 Task: Send an email with the signature Jon Parker with the subject Request for a survey response and the message I would appreciate it if you could provide me with the sales report for the last quarter. from softage.8@softage.net to softage.6@softage.net and move the email from Sent Items to the folder Graphic design
Action: Mouse moved to (53, 113)
Screenshot: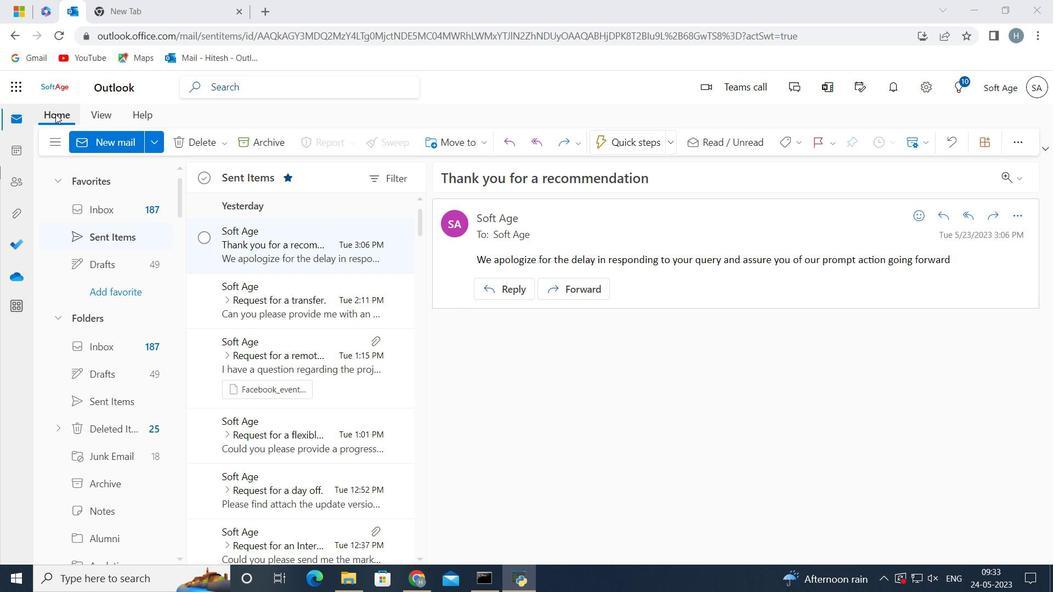 
Action: Mouse pressed left at (53, 113)
Screenshot: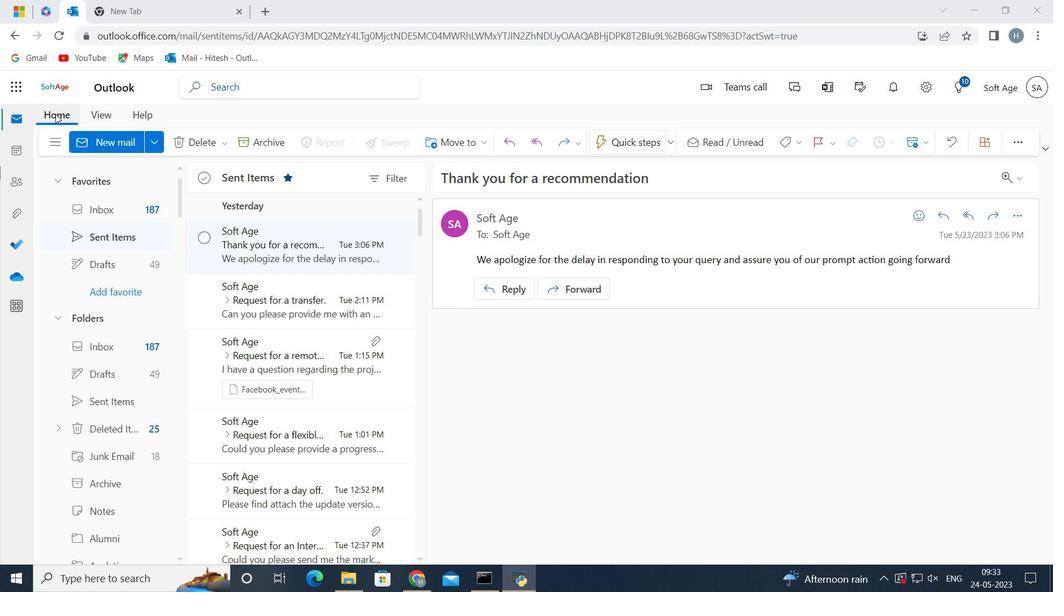 
Action: Mouse moved to (94, 137)
Screenshot: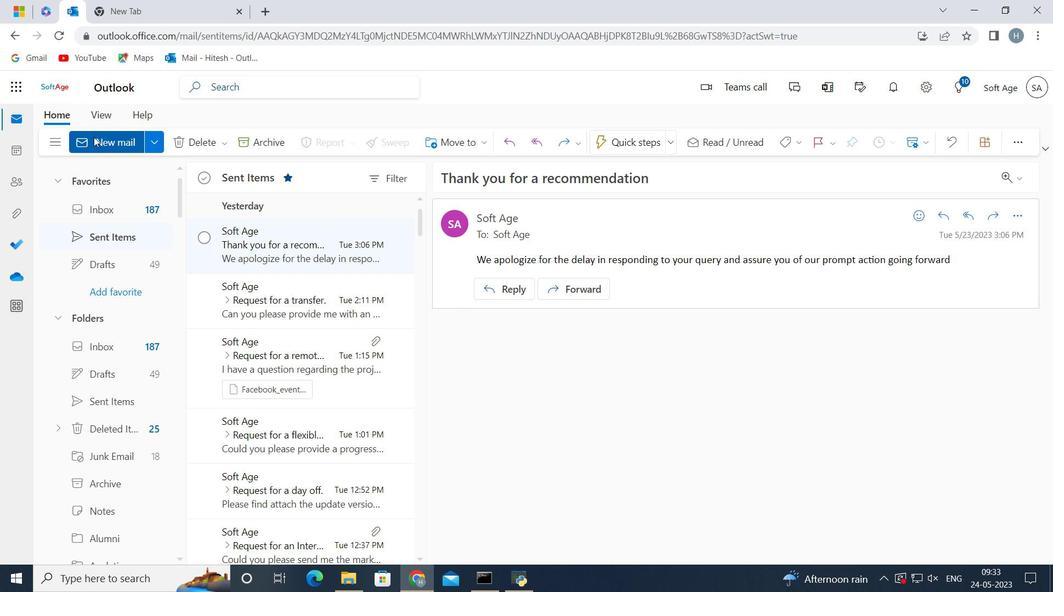 
Action: Mouse pressed left at (94, 137)
Screenshot: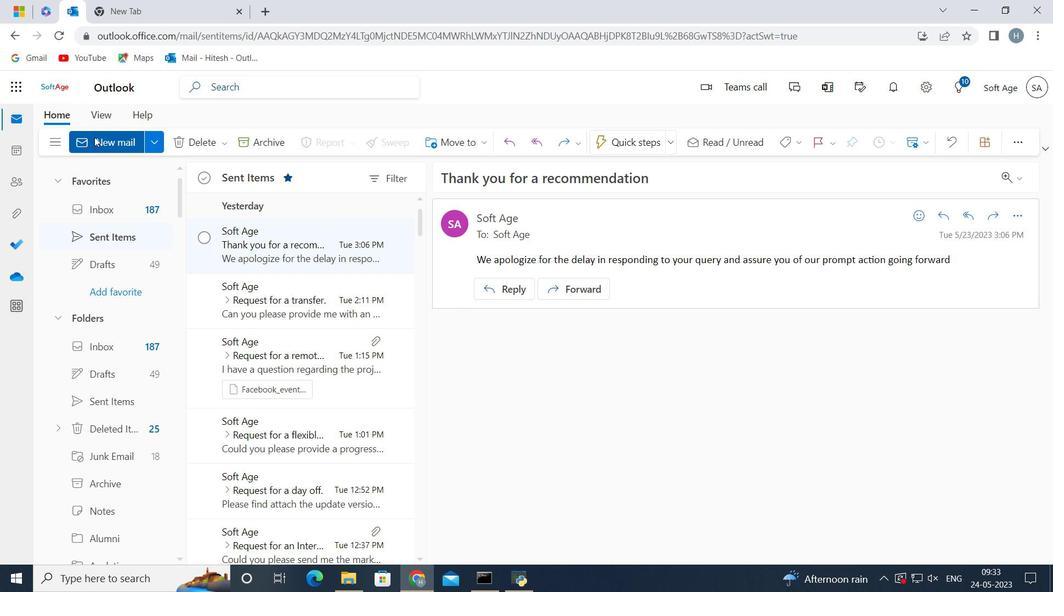 
Action: Mouse moved to (855, 148)
Screenshot: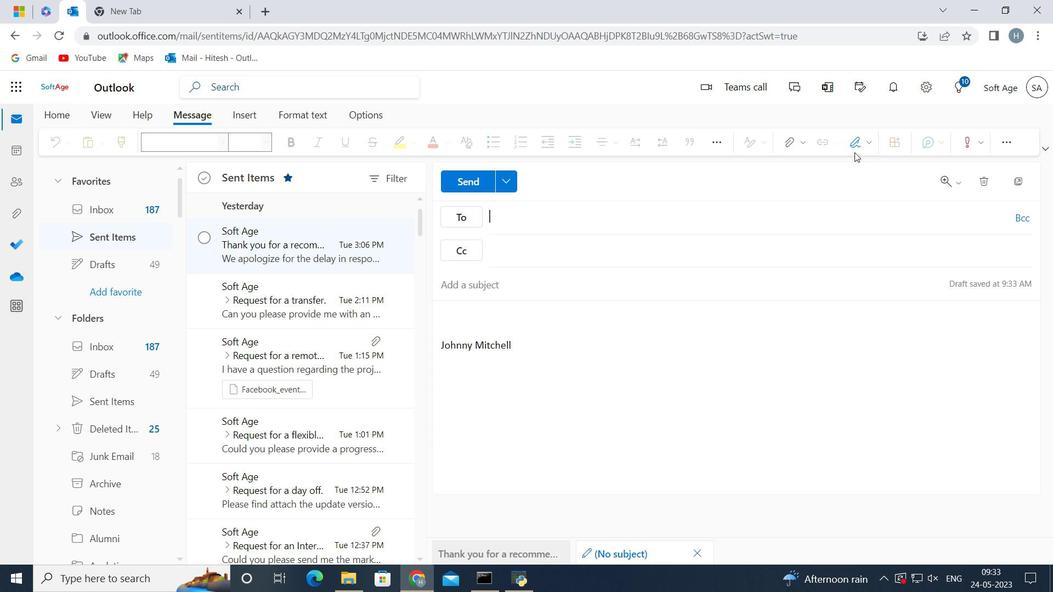 
Action: Mouse pressed left at (855, 148)
Screenshot: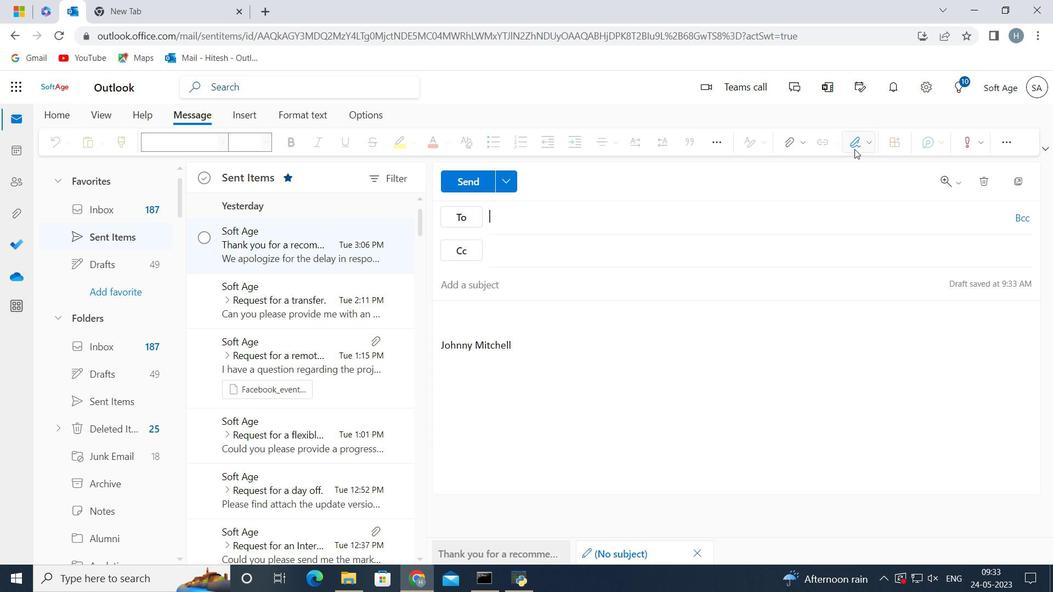 
Action: Mouse moved to (822, 201)
Screenshot: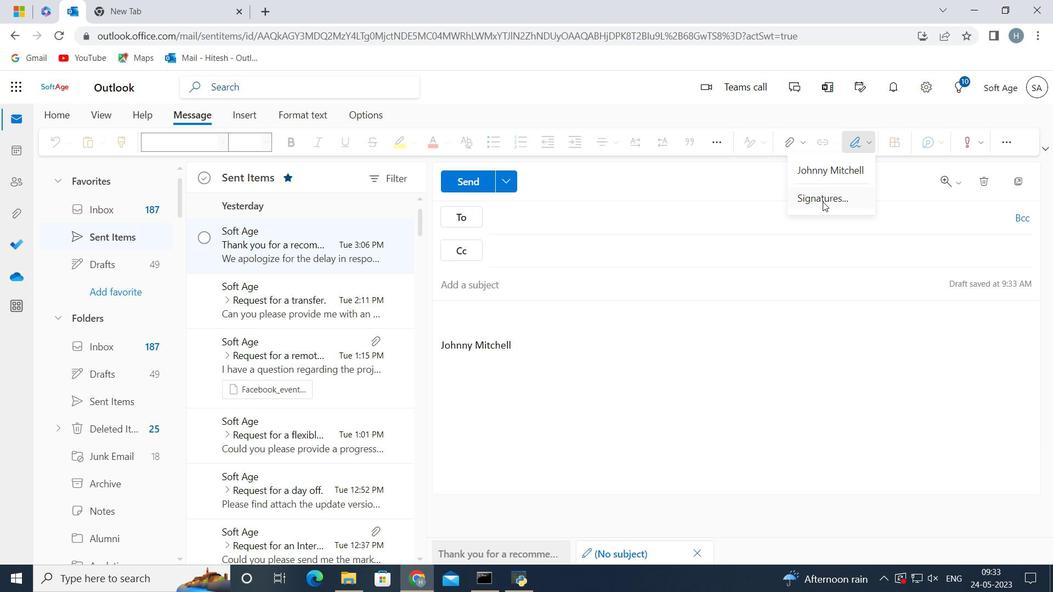 
Action: Mouse pressed left at (822, 201)
Screenshot: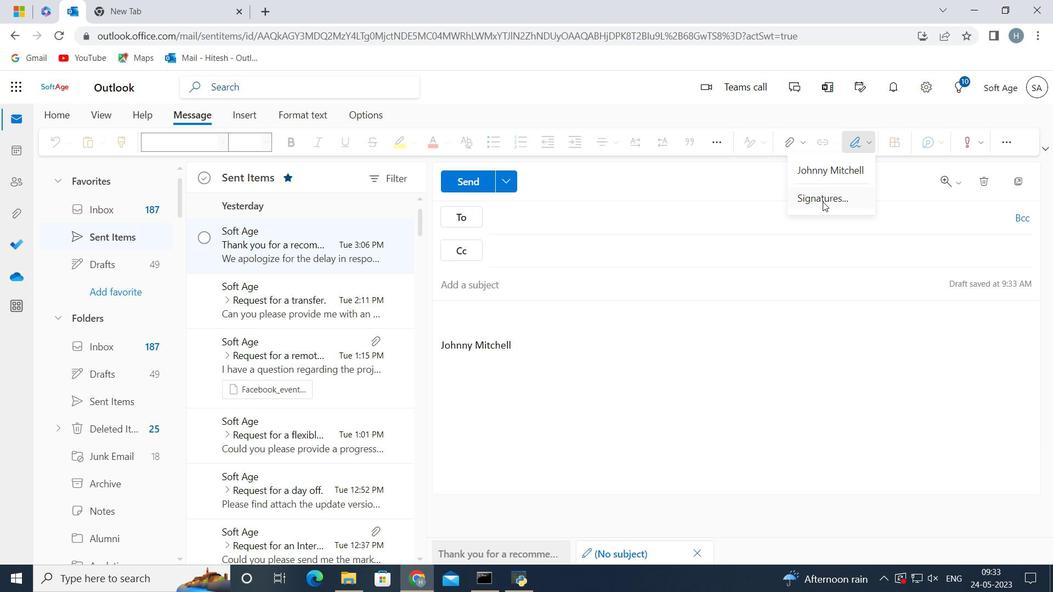 
Action: Mouse moved to (796, 250)
Screenshot: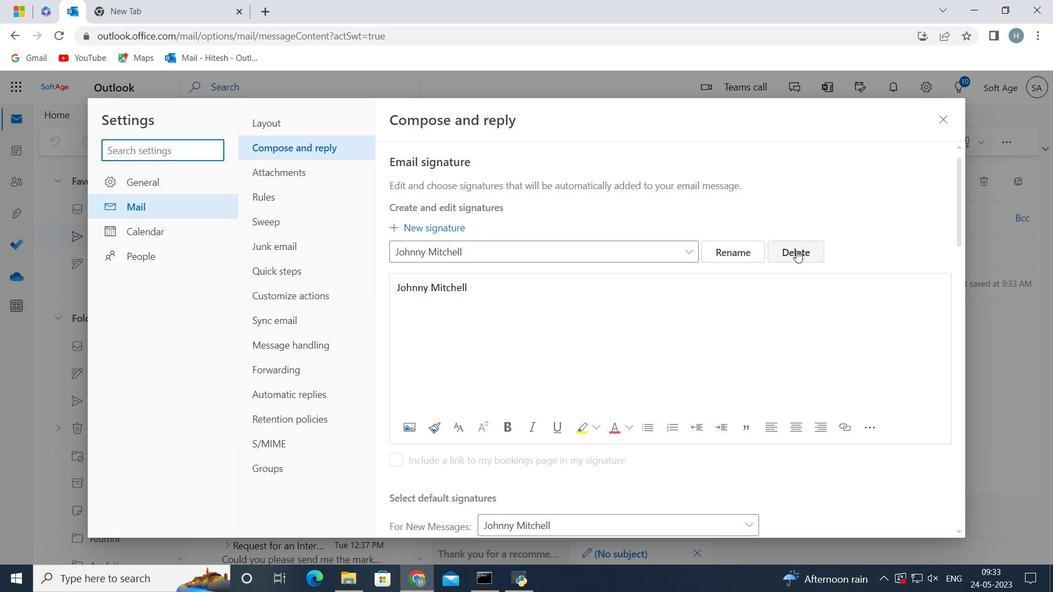 
Action: Mouse pressed left at (796, 250)
Screenshot: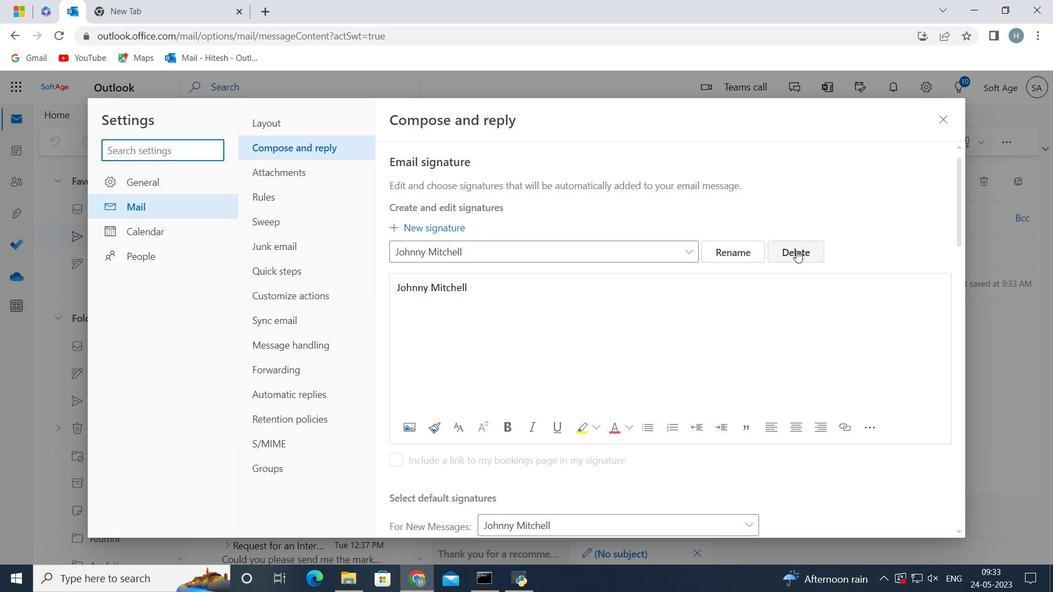 
Action: Mouse moved to (599, 251)
Screenshot: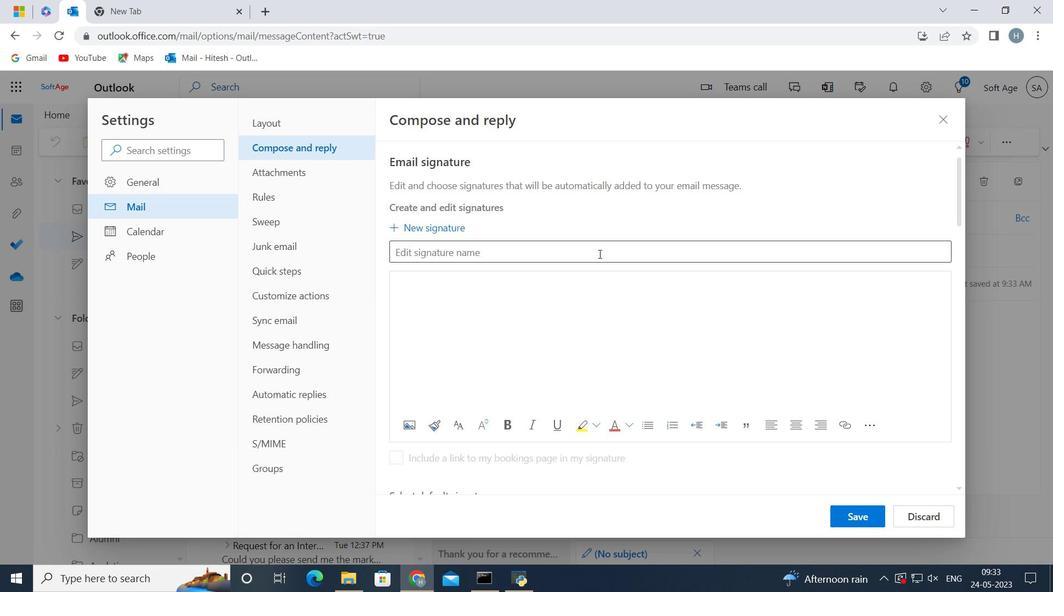 
Action: Mouse pressed left at (599, 251)
Screenshot: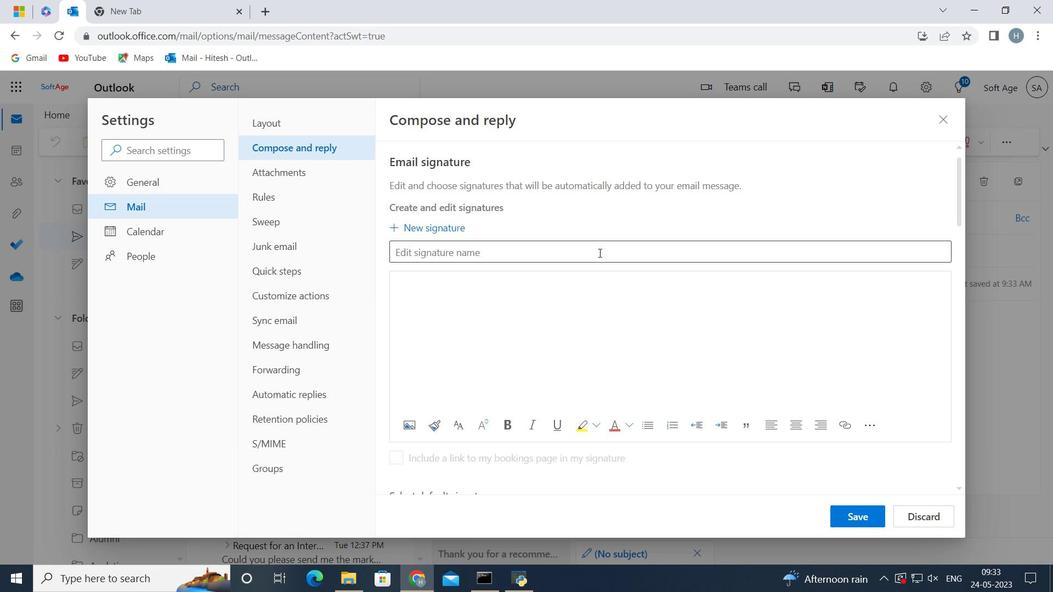 
Action: Key pressed <Key.shift>Jon<Key.space><Key.shift>Parker<Key.space>
Screenshot: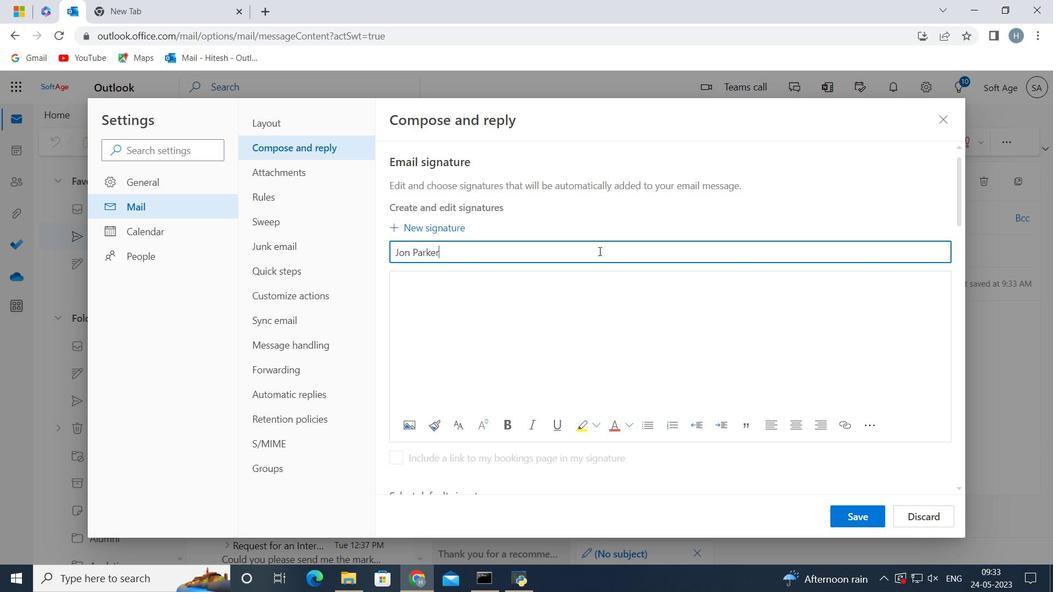 
Action: Mouse moved to (519, 308)
Screenshot: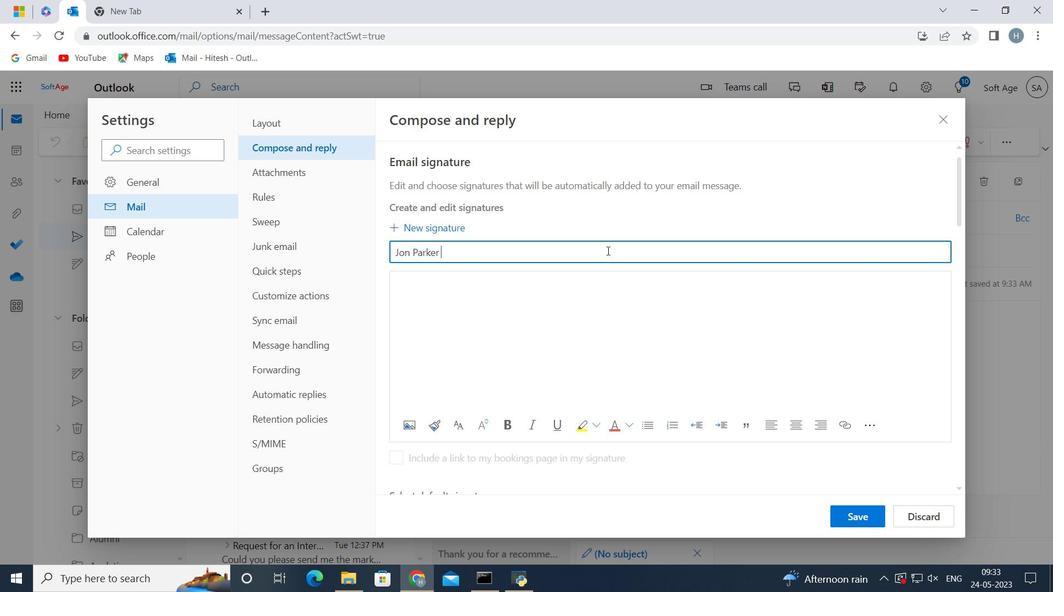 
Action: Mouse pressed left at (519, 308)
Screenshot: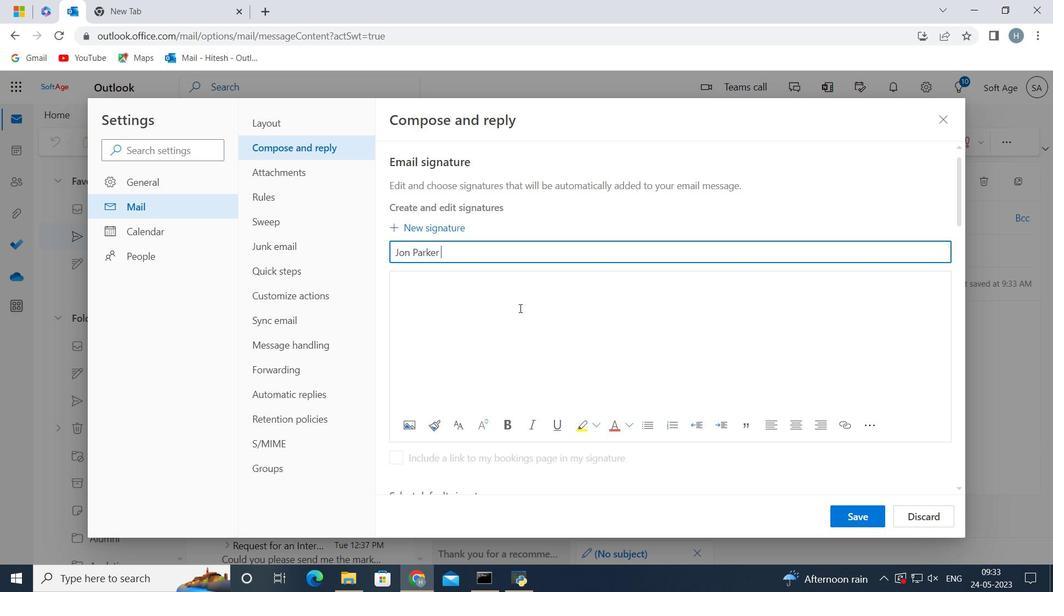 
Action: Key pressed <Key.shift>Jon<Key.space><Key.shift>Parker<Key.space>
Screenshot: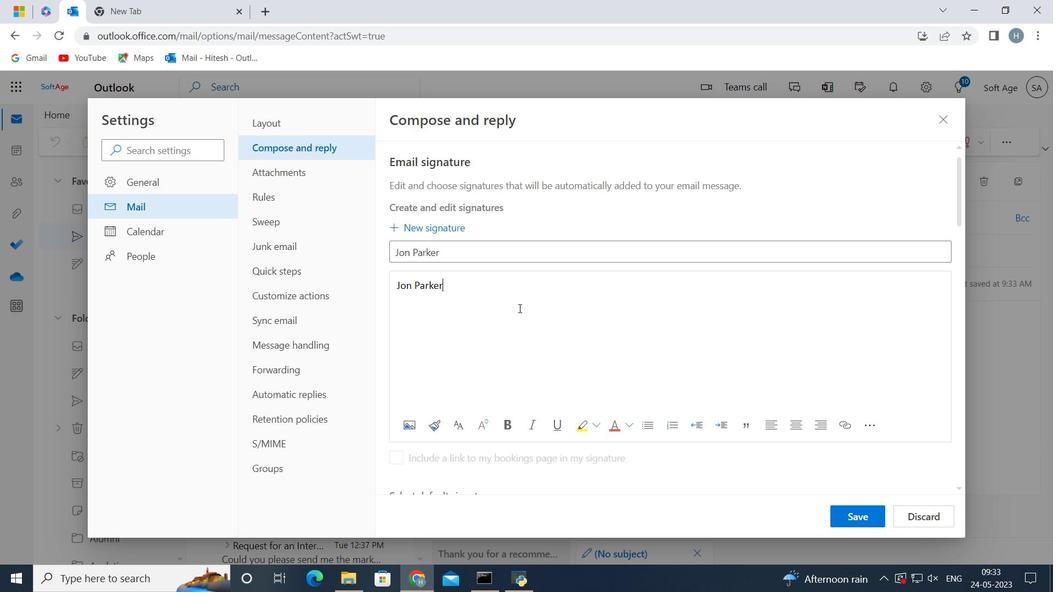 
Action: Mouse moved to (861, 511)
Screenshot: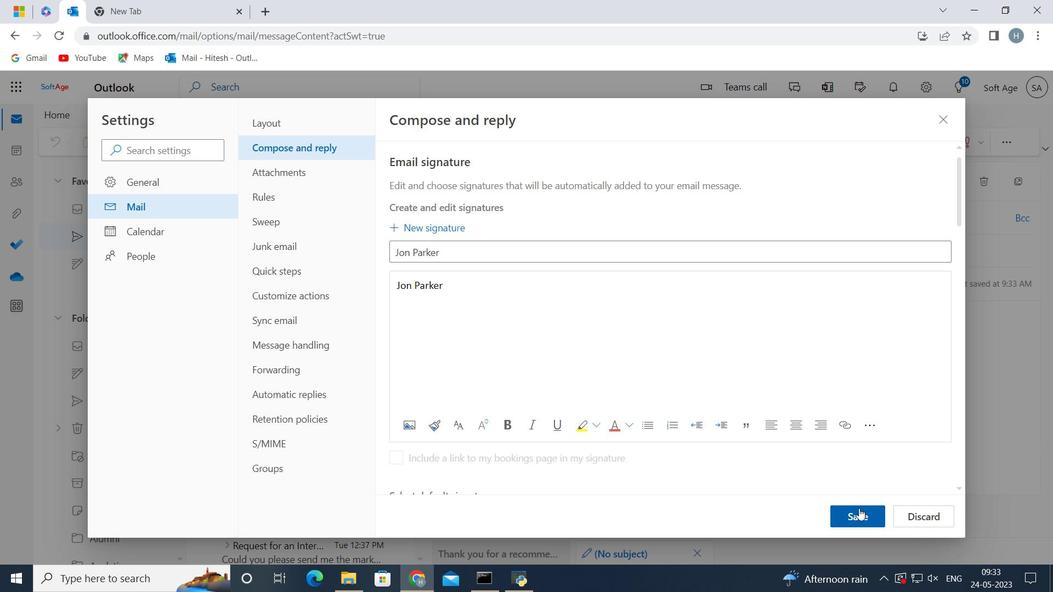 
Action: Mouse pressed left at (861, 511)
Screenshot: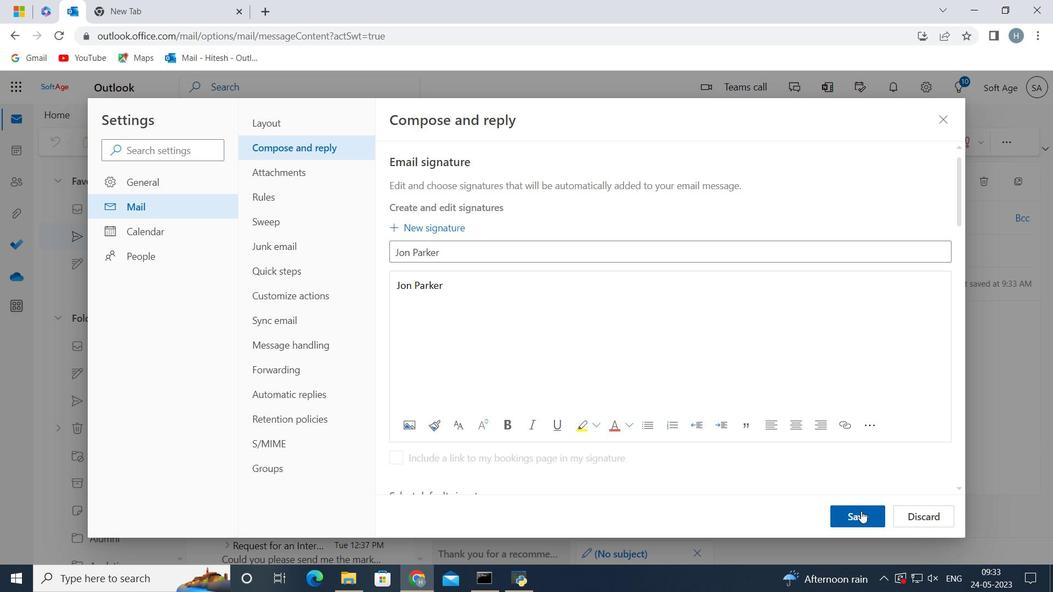 
Action: Mouse moved to (736, 291)
Screenshot: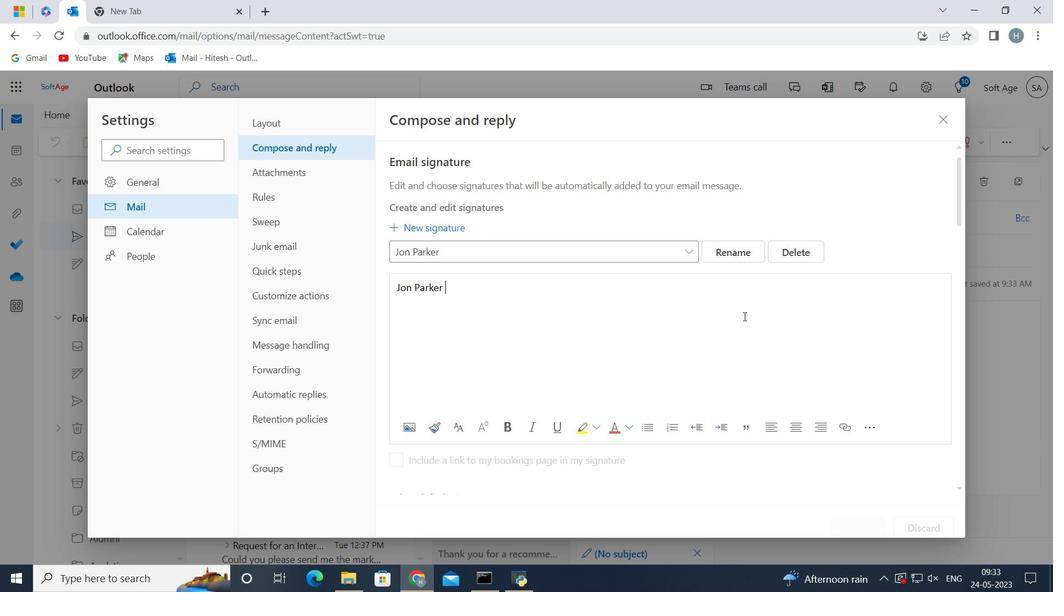 
Action: Mouse scrolled (736, 290) with delta (0, 0)
Screenshot: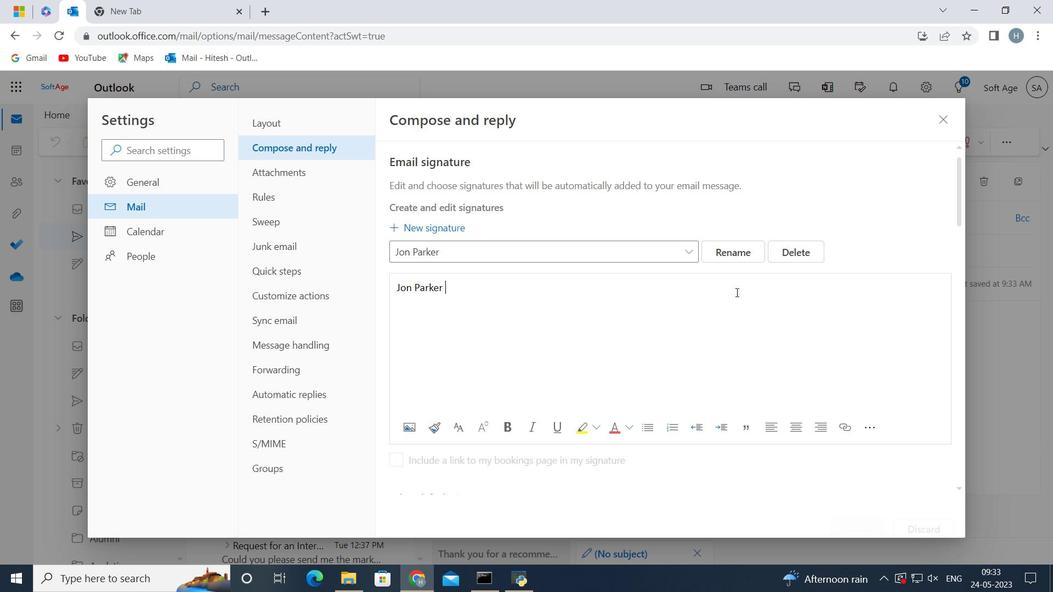 
Action: Mouse scrolled (736, 290) with delta (0, 0)
Screenshot: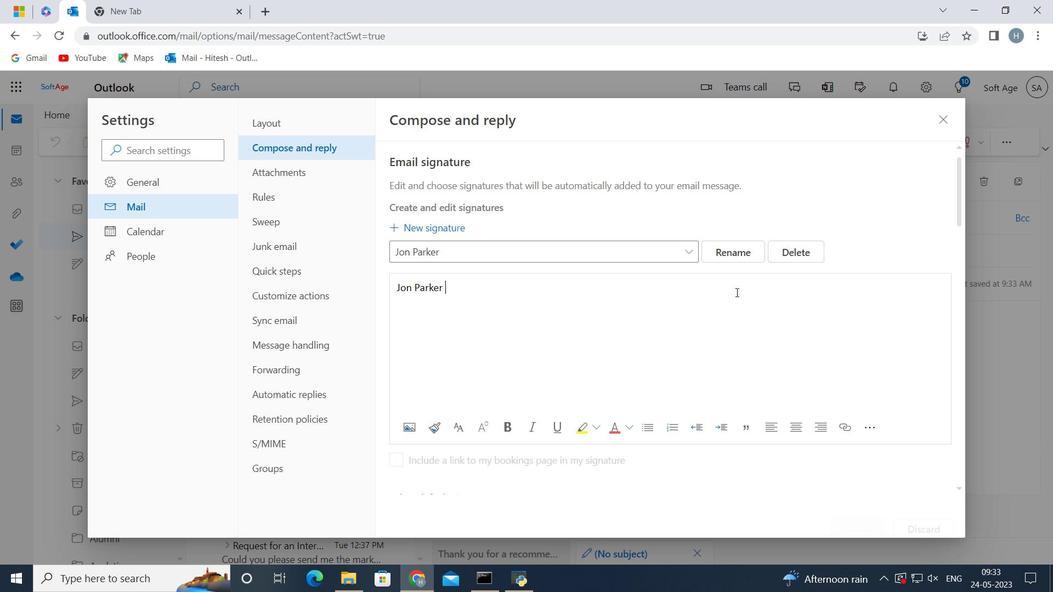 
Action: Mouse scrolled (736, 290) with delta (0, 0)
Screenshot: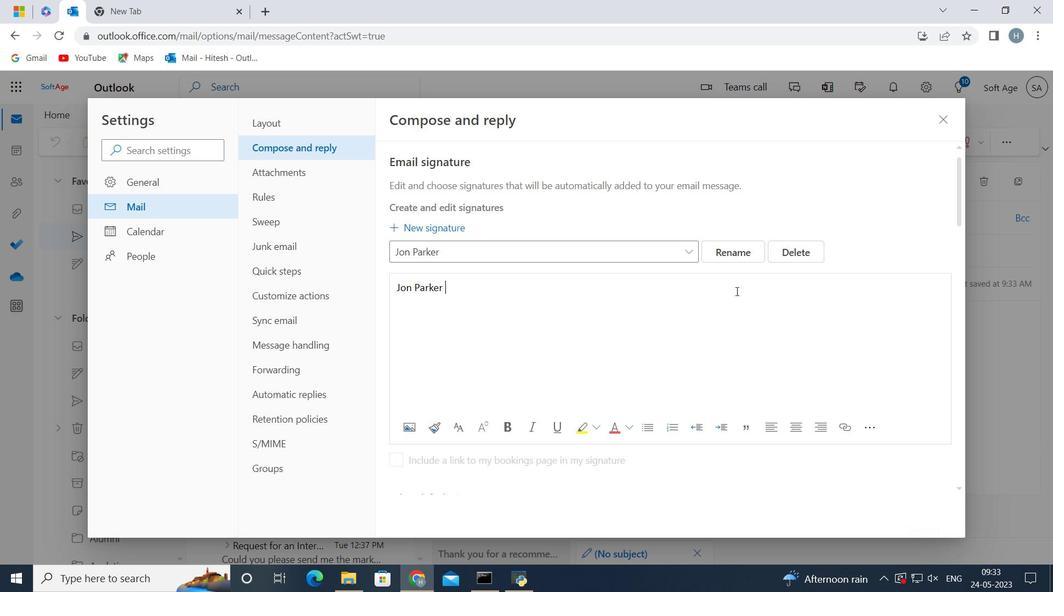 
Action: Mouse scrolled (736, 290) with delta (0, 0)
Screenshot: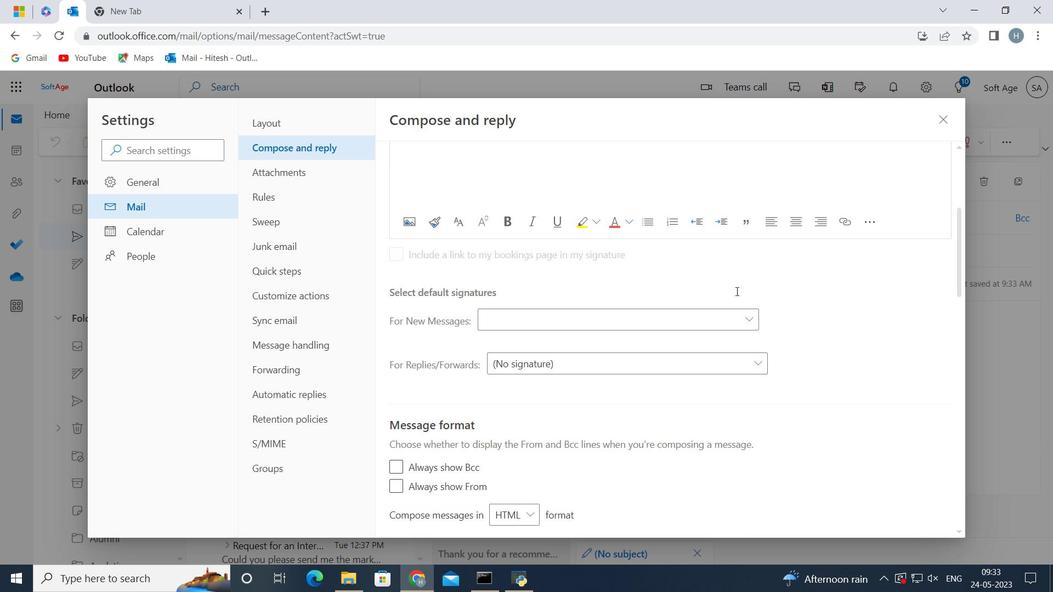 
Action: Mouse moved to (729, 235)
Screenshot: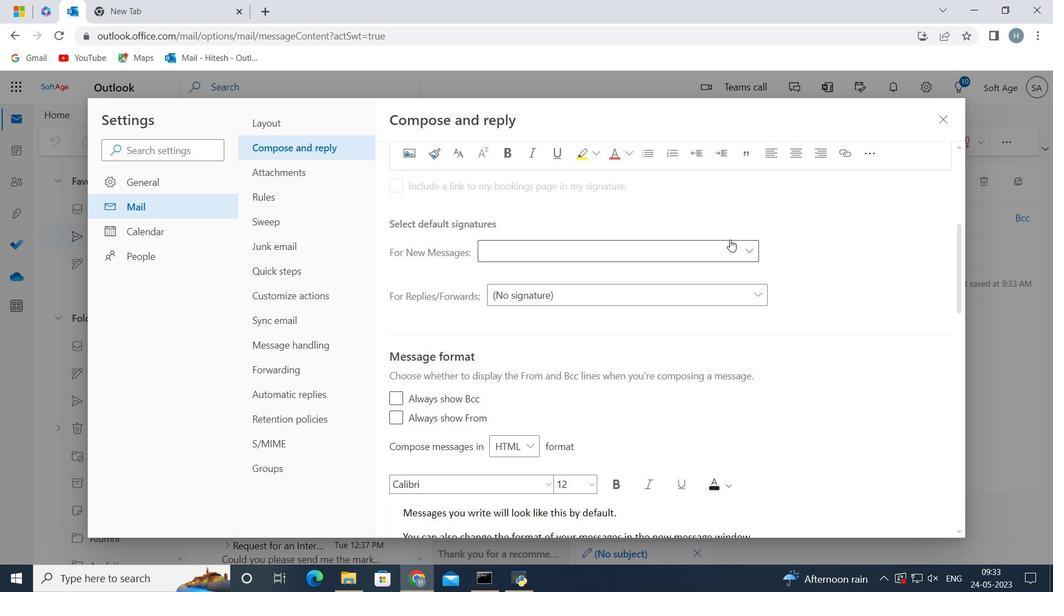 
Action: Mouse pressed left at (729, 235)
Screenshot: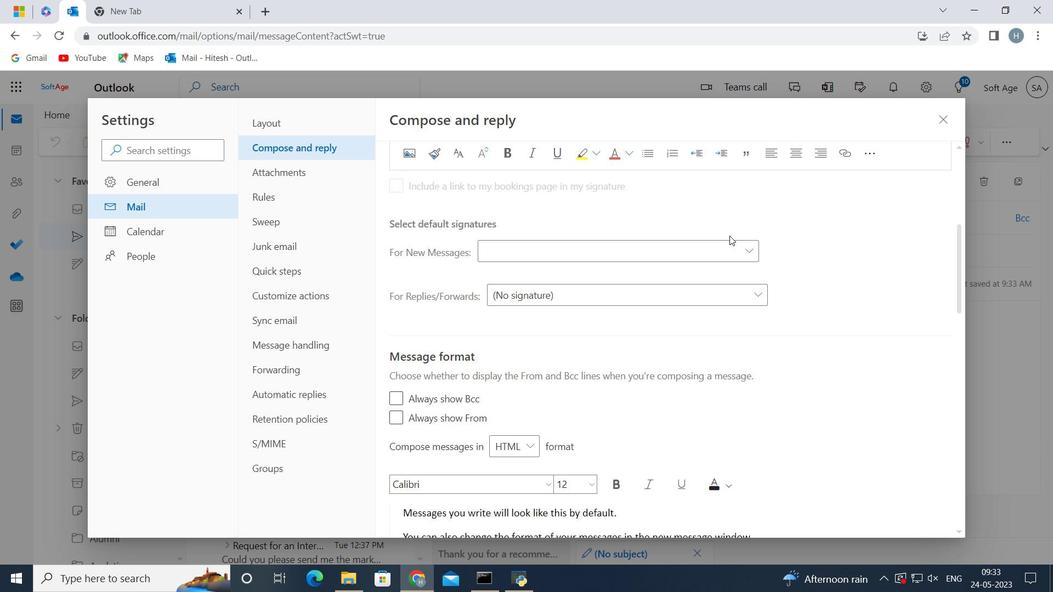 
Action: Mouse moved to (729, 249)
Screenshot: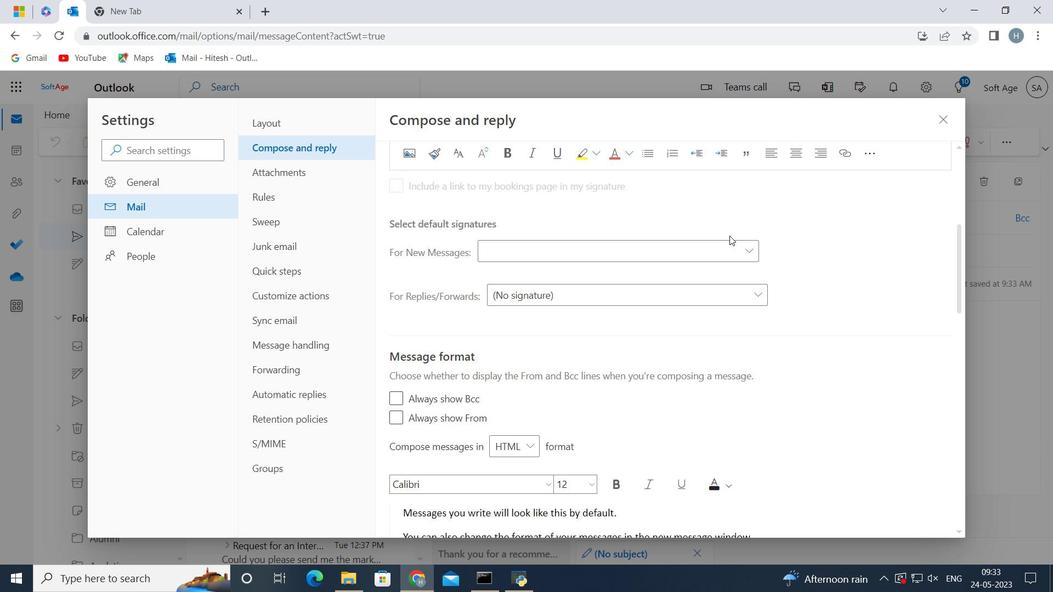 
Action: Mouse pressed left at (729, 249)
Screenshot: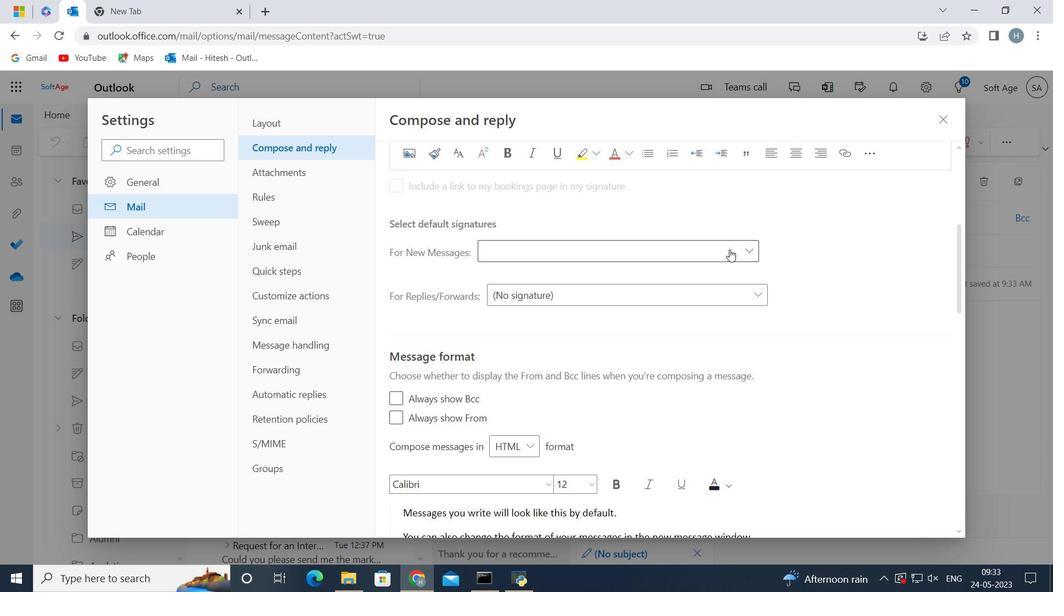 
Action: Mouse moved to (707, 294)
Screenshot: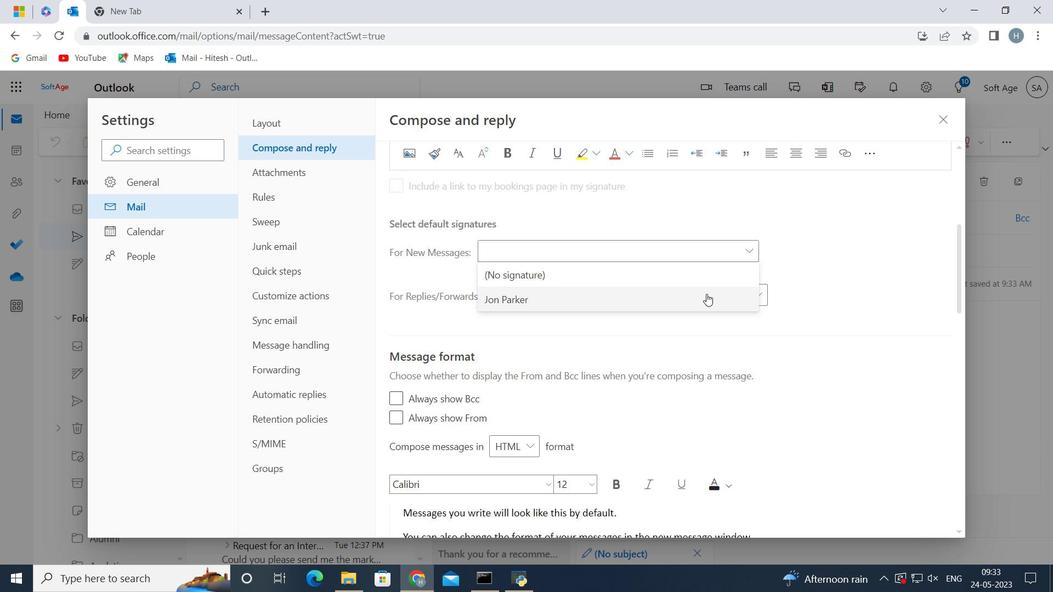 
Action: Mouse pressed left at (707, 294)
Screenshot: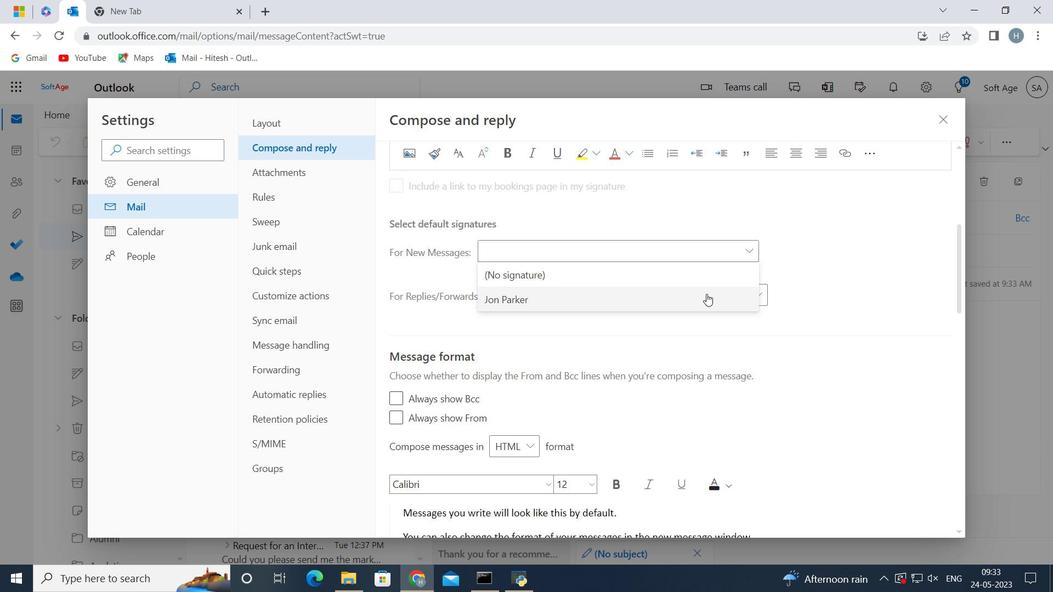 
Action: Mouse moved to (847, 509)
Screenshot: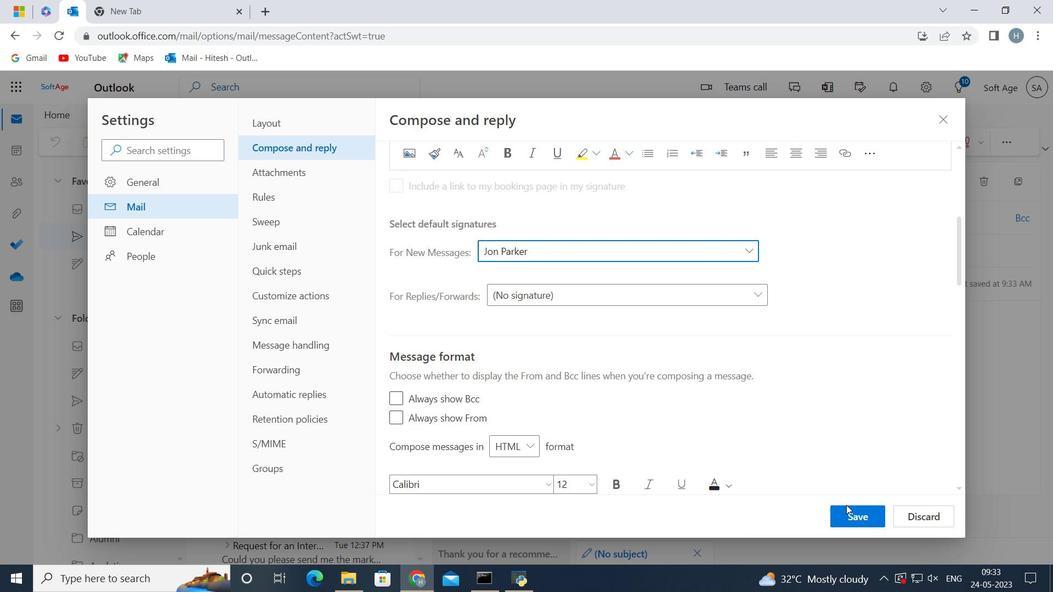 
Action: Mouse pressed left at (847, 509)
Screenshot: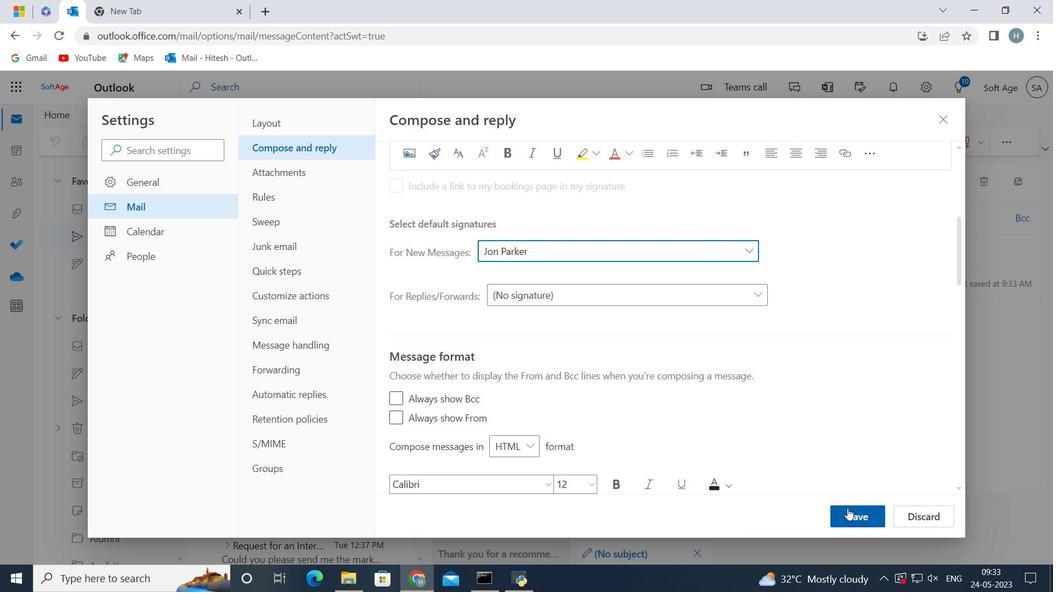 
Action: Mouse moved to (938, 120)
Screenshot: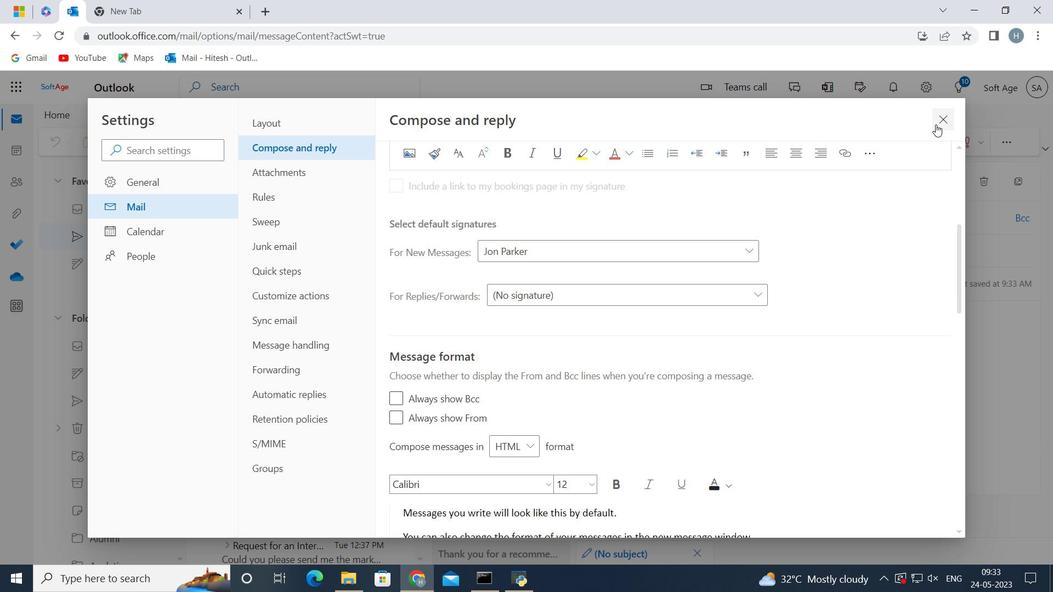 
Action: Mouse pressed left at (938, 120)
Screenshot: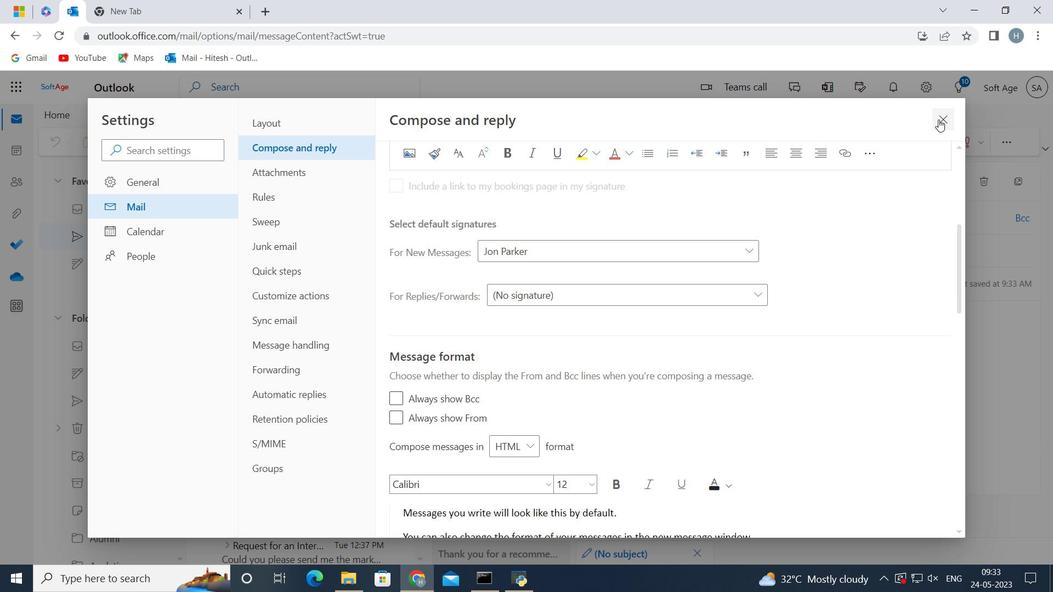 
Action: Mouse moved to (500, 285)
Screenshot: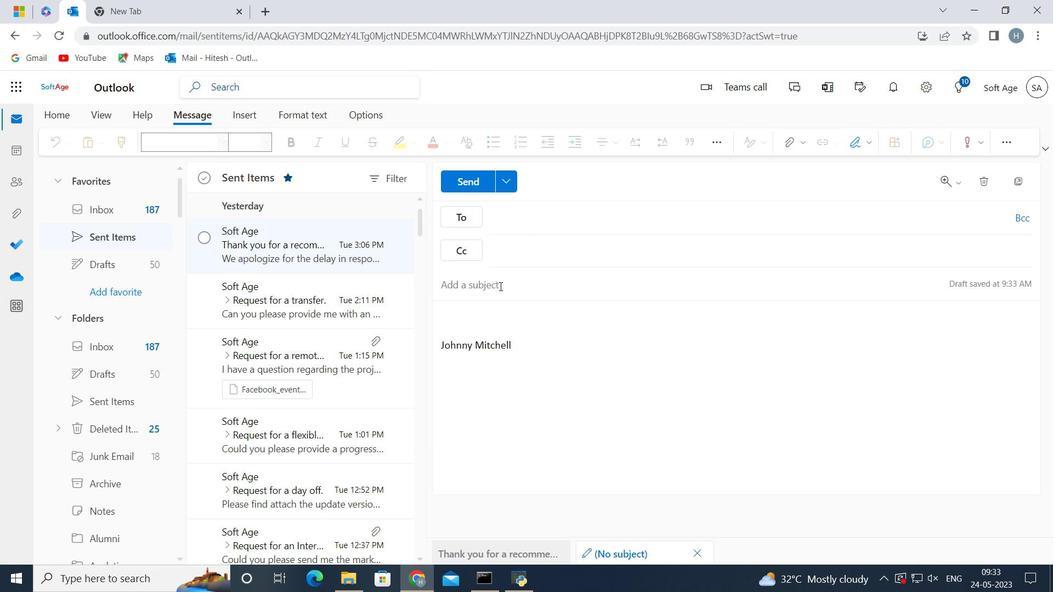 
Action: Mouse pressed left at (500, 285)
Screenshot: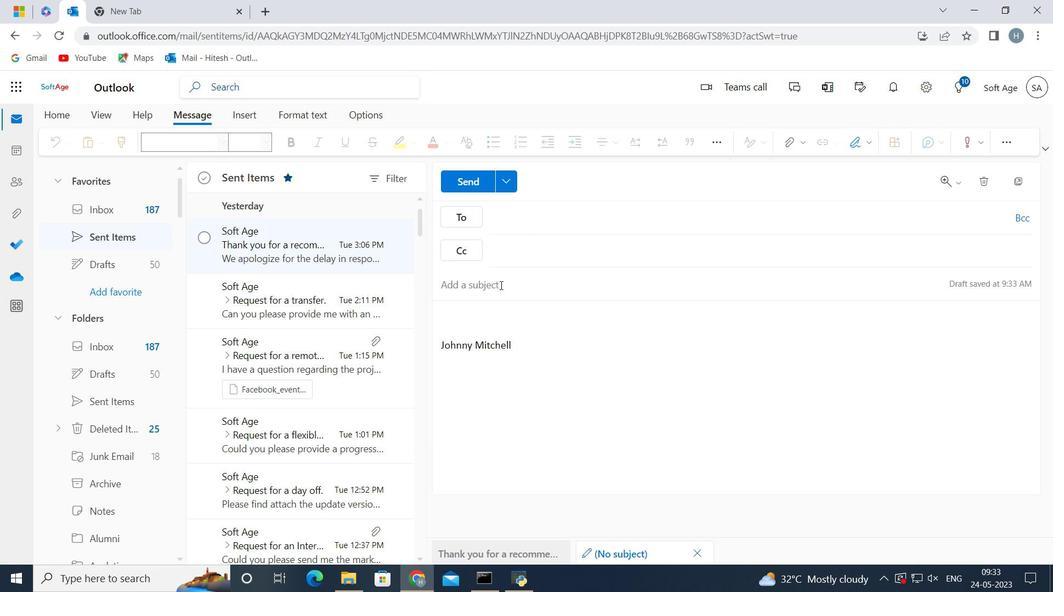 
Action: Key pressed <Key.shift>Request<Key.space>for<Key.space>a<Key.space>survey<Key.space>response<Key.space>
Screenshot: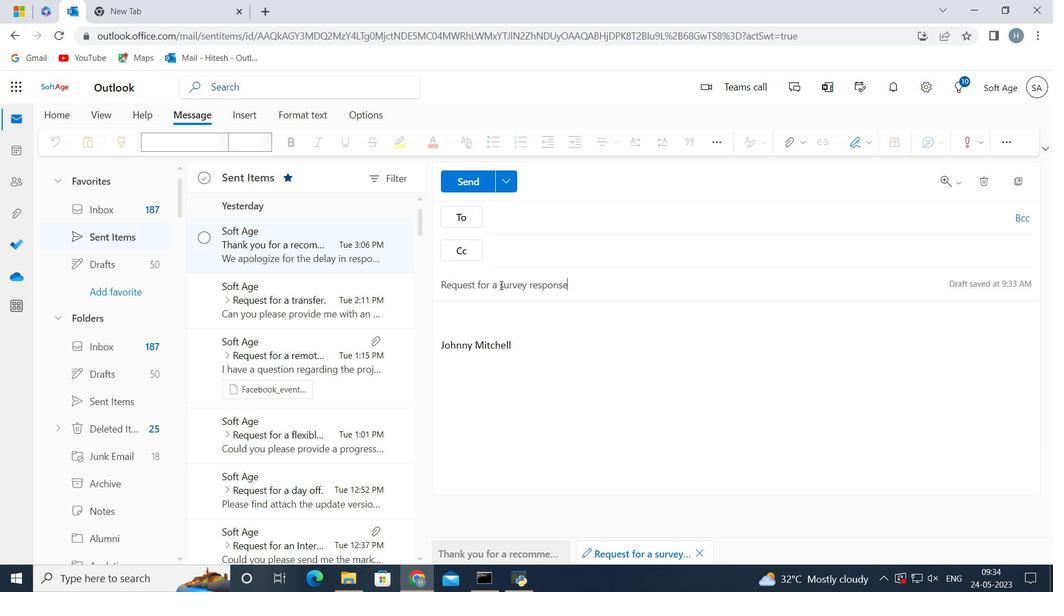 
Action: Mouse moved to (522, 345)
Screenshot: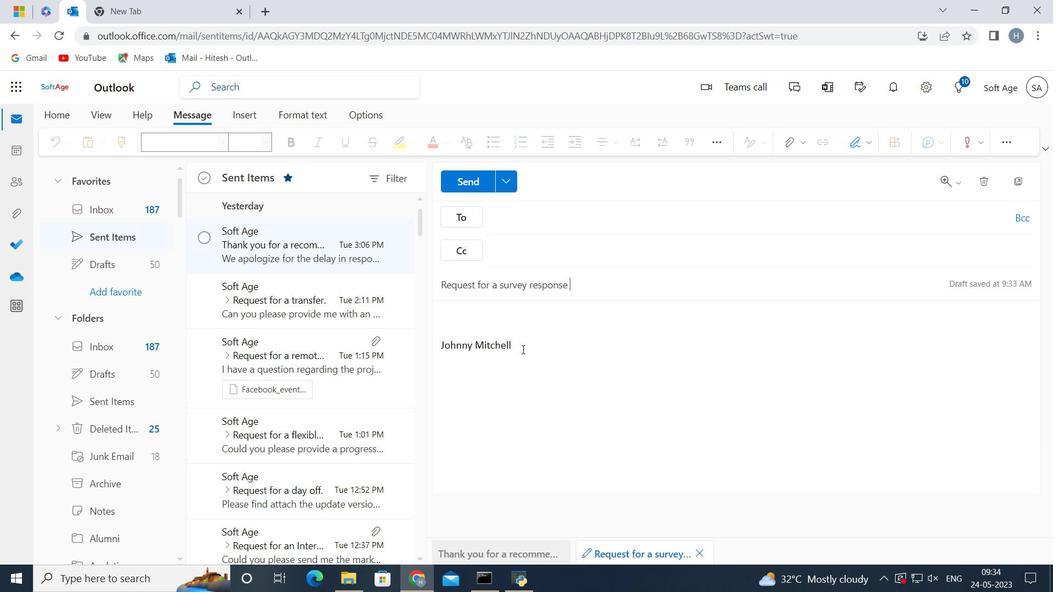 
Action: Mouse pressed left at (522, 345)
Screenshot: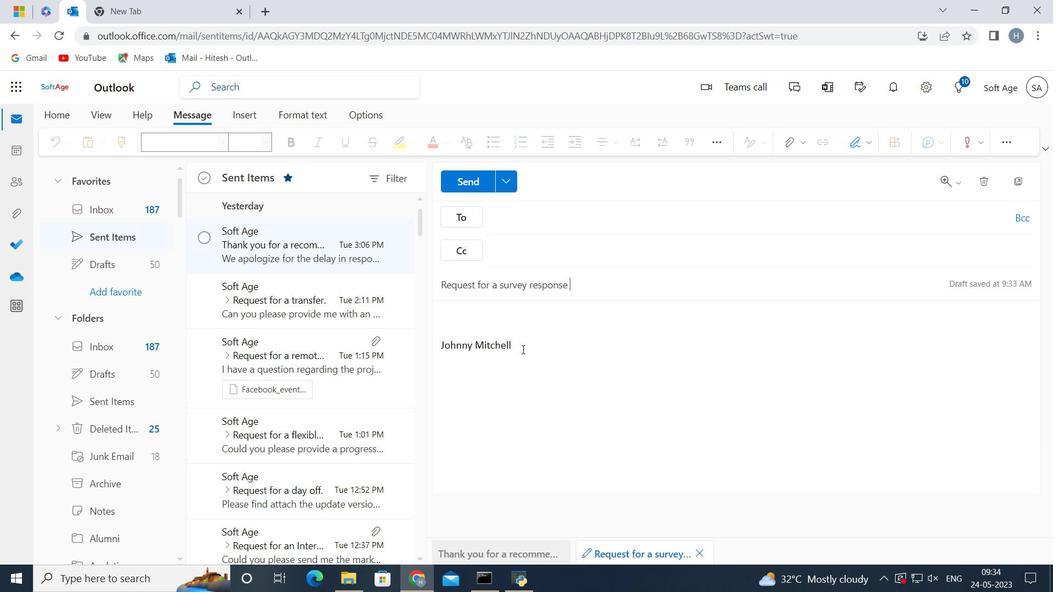 
Action: Mouse moved to (522, 344)
Screenshot: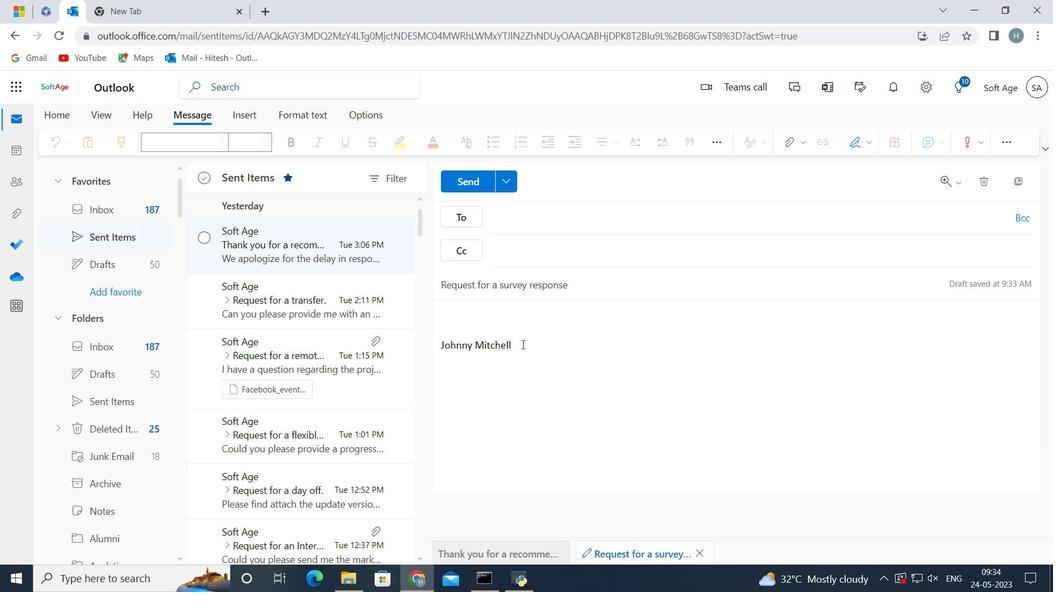 
Action: Key pressed <Key.backspace><Key.backspace><Key.backspace><Key.backspace><Key.backspace><Key.backspace><Key.backspace><Key.backspace><Key.backspace><Key.backspace><Key.backspace><Key.backspace><Key.backspace><Key.backspace><Key.backspace><Key.backspace><Key.backspace><Key.backspace><Key.backspace><Key.backspace><Key.backspace><Key.backspace><Key.backspace><Key.backspace><Key.shift>I<Key.space>would<Key.space>appreciate<Key.space>it<Key.space>if<Key.space>you<Key.space>could<Key.space>provide<Key.space>me<Key.space>with<Key.space>the<Key.space>sales<Key.space>report<Key.space>for<Key.space>the<Key.space>last<Key.space>quarter<Key.space>
Screenshot: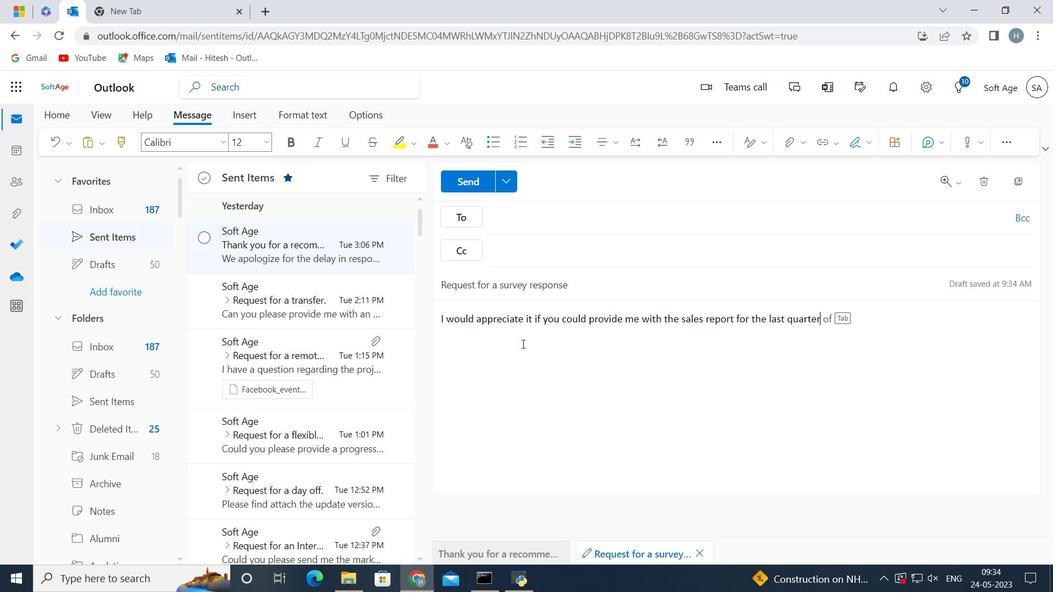 
Action: Mouse moved to (575, 376)
Screenshot: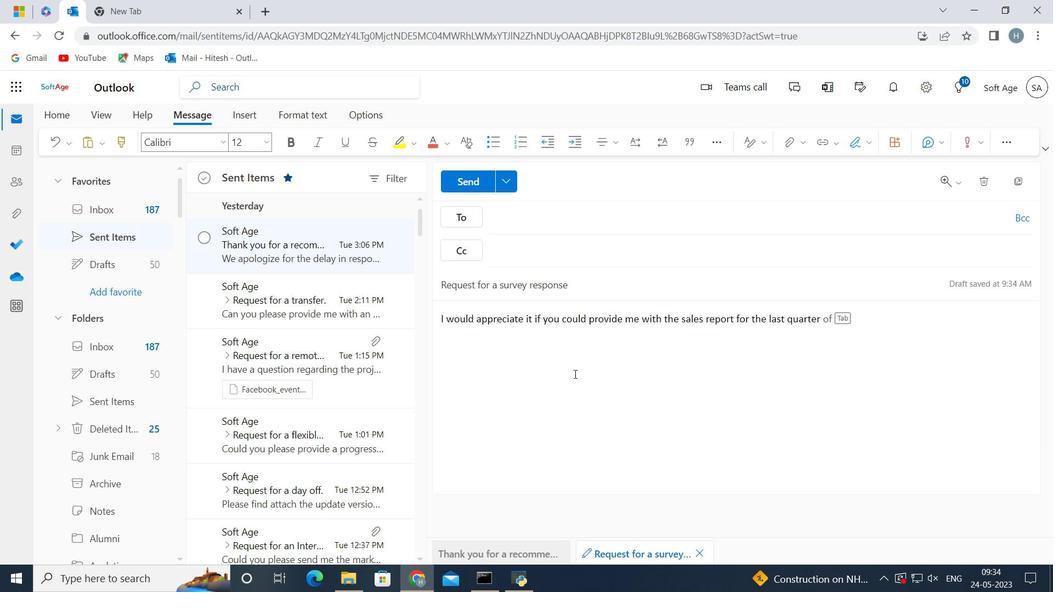 
Action: Mouse pressed left at (575, 376)
Screenshot: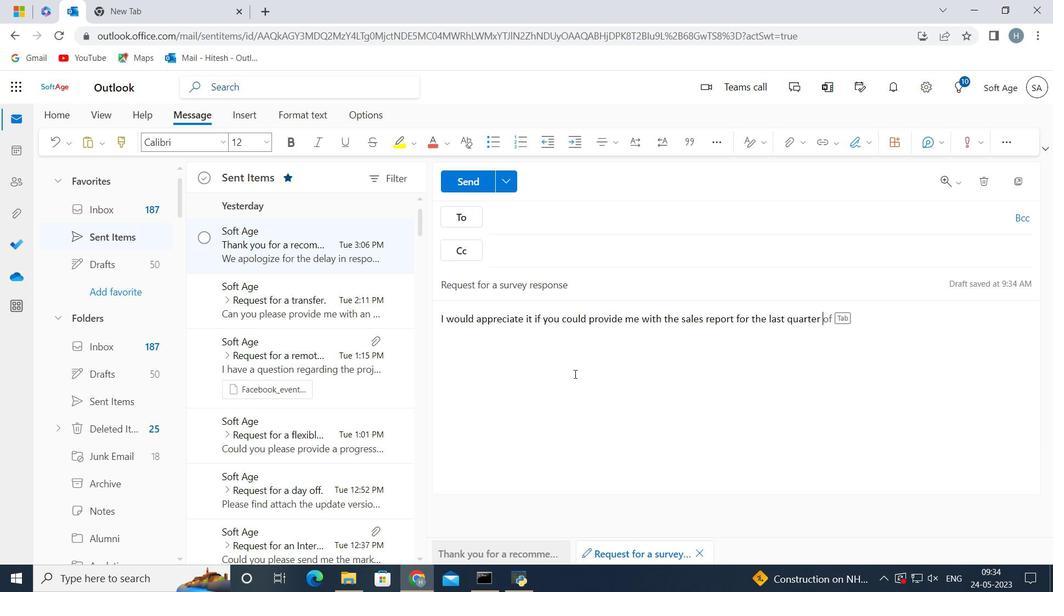 
Action: Mouse moved to (553, 213)
Screenshot: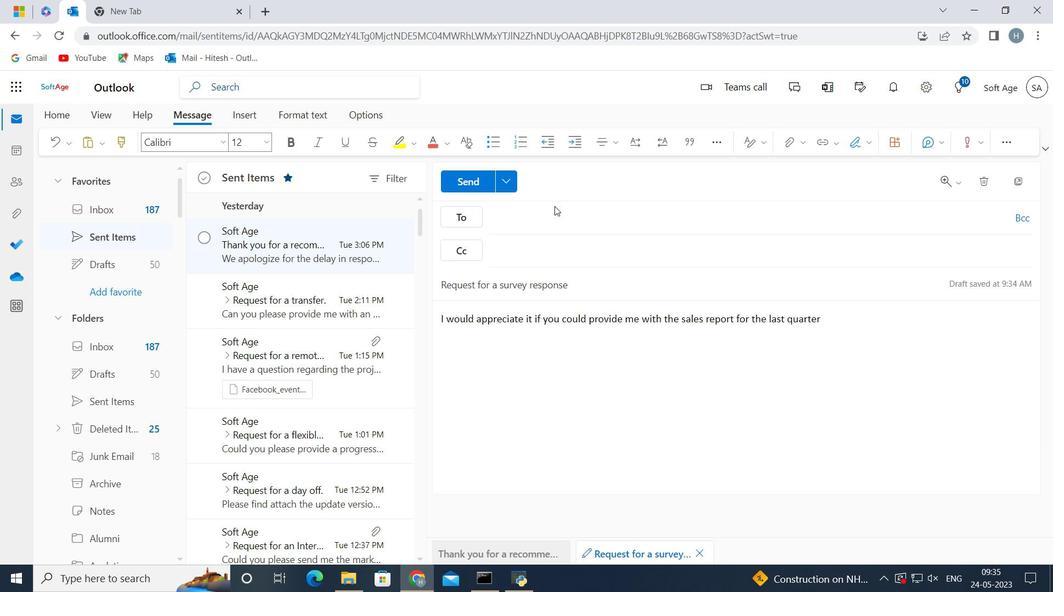 
Action: Mouse pressed left at (553, 213)
Screenshot: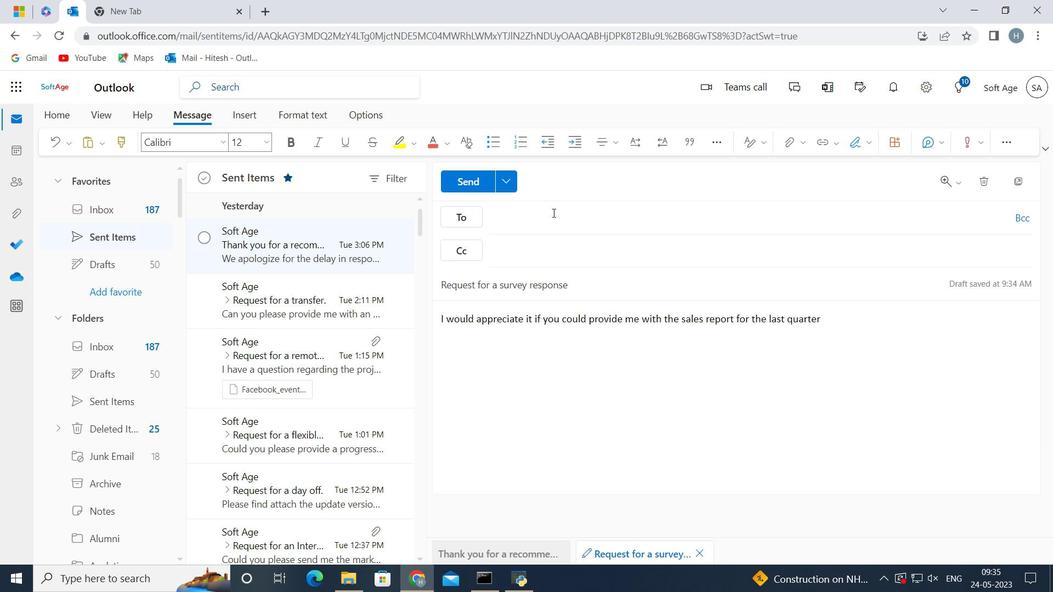 
Action: Key pressed softage6<Key.backspace>.6<Key.shift>@softage.net
Screenshot: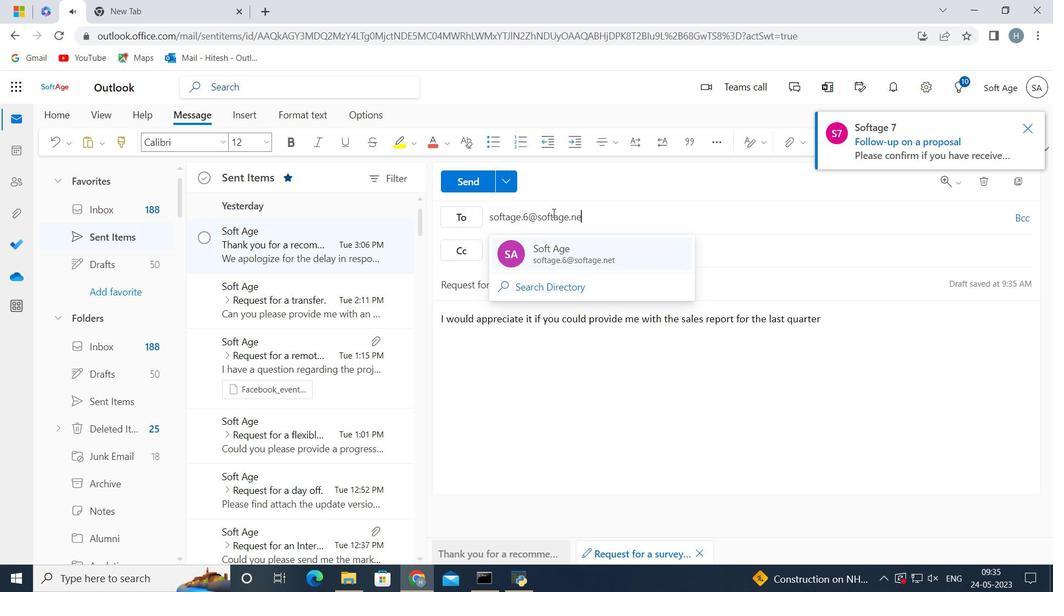 
Action: Mouse moved to (546, 252)
Screenshot: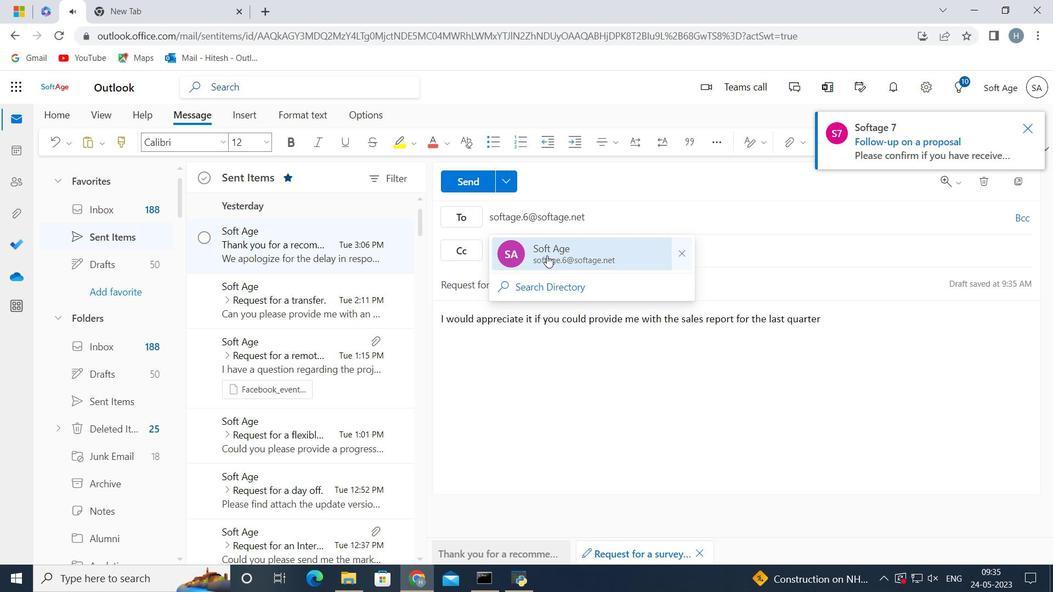 
Action: Mouse pressed left at (546, 252)
Screenshot: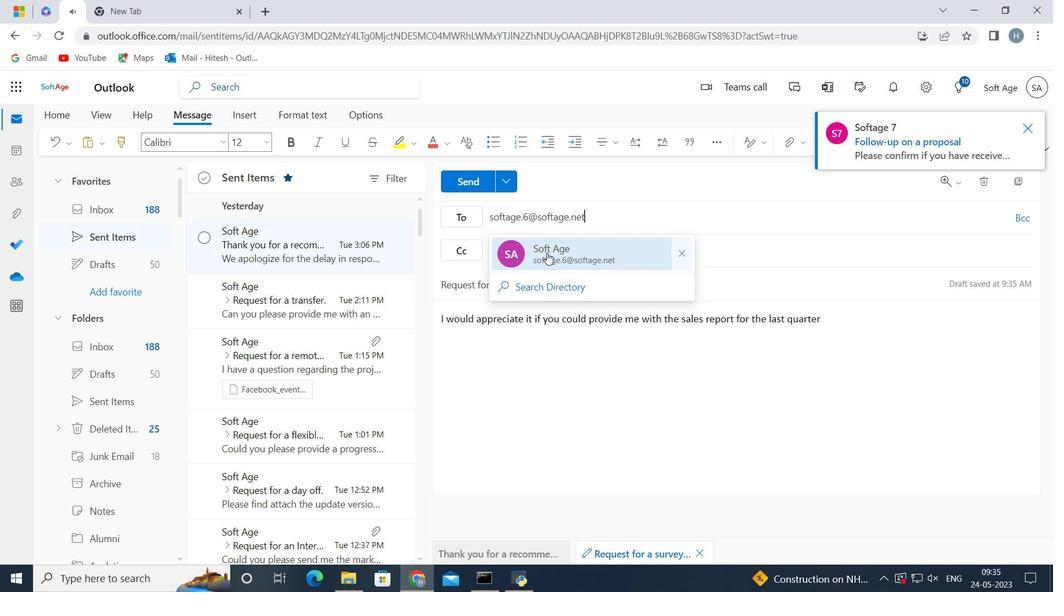 
Action: Mouse moved to (473, 181)
Screenshot: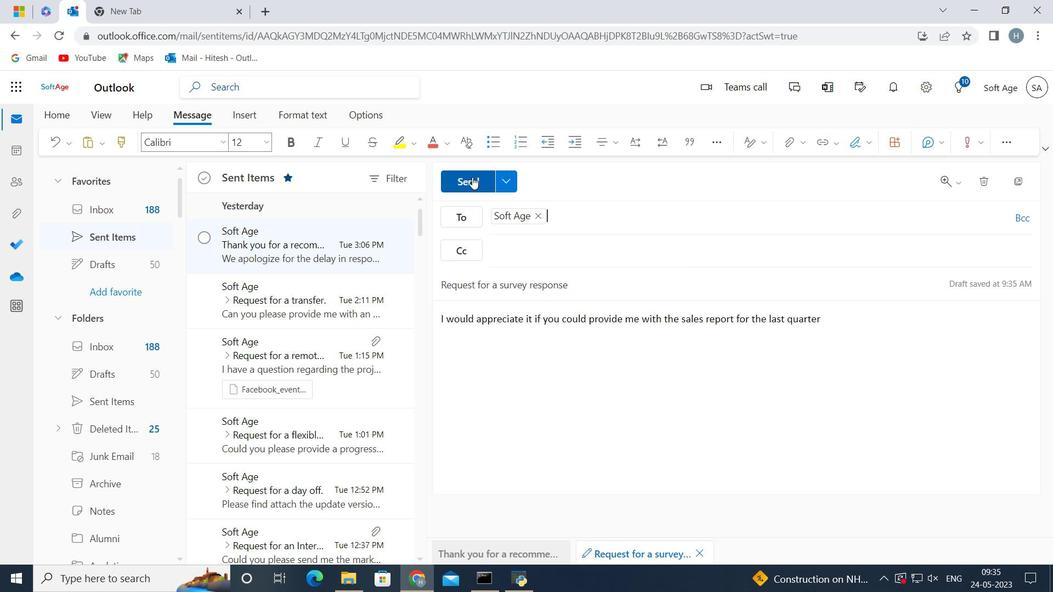 
Action: Mouse pressed left at (473, 181)
Screenshot: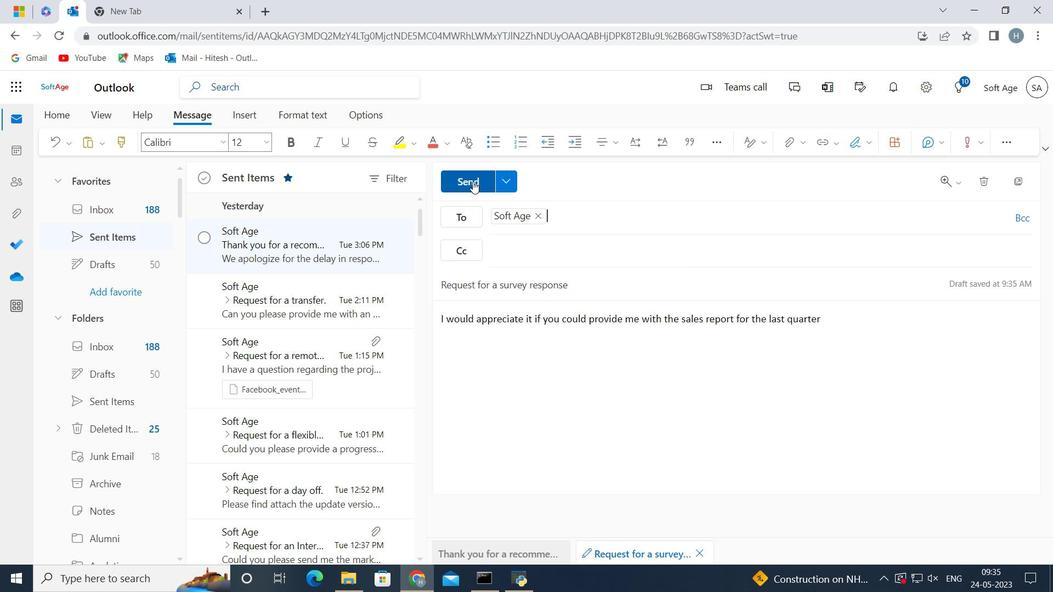 
Action: Mouse moved to (458, 141)
Screenshot: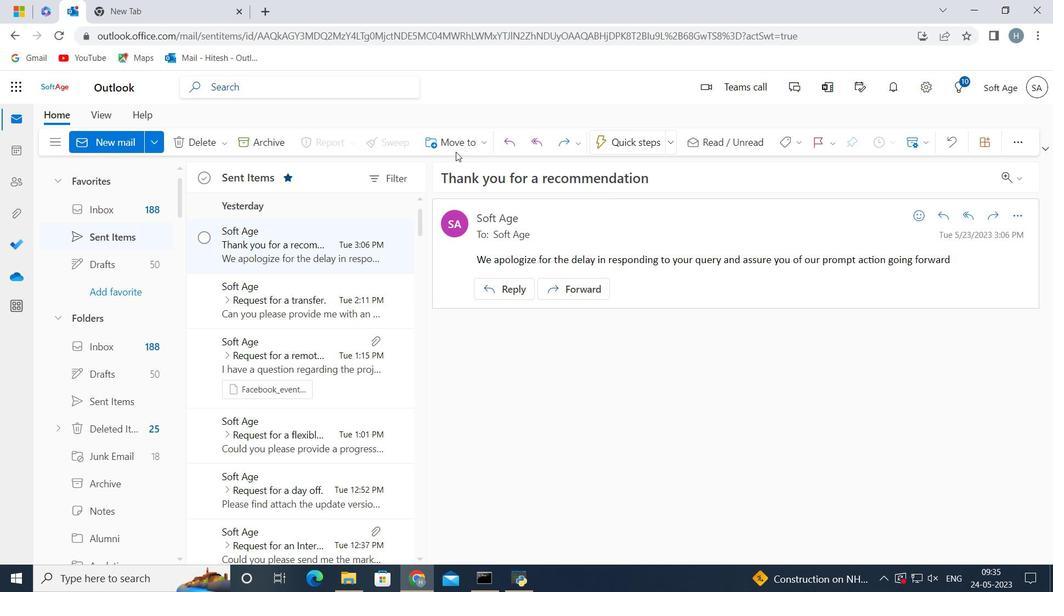 
Action: Mouse pressed left at (458, 141)
Screenshot: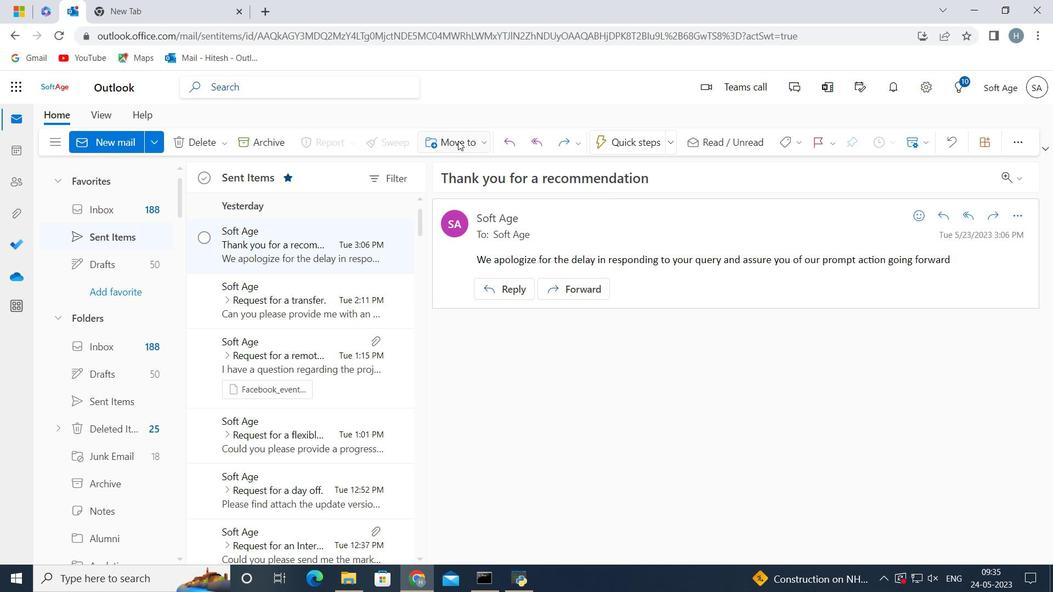 
Action: Mouse moved to (677, 359)
Screenshot: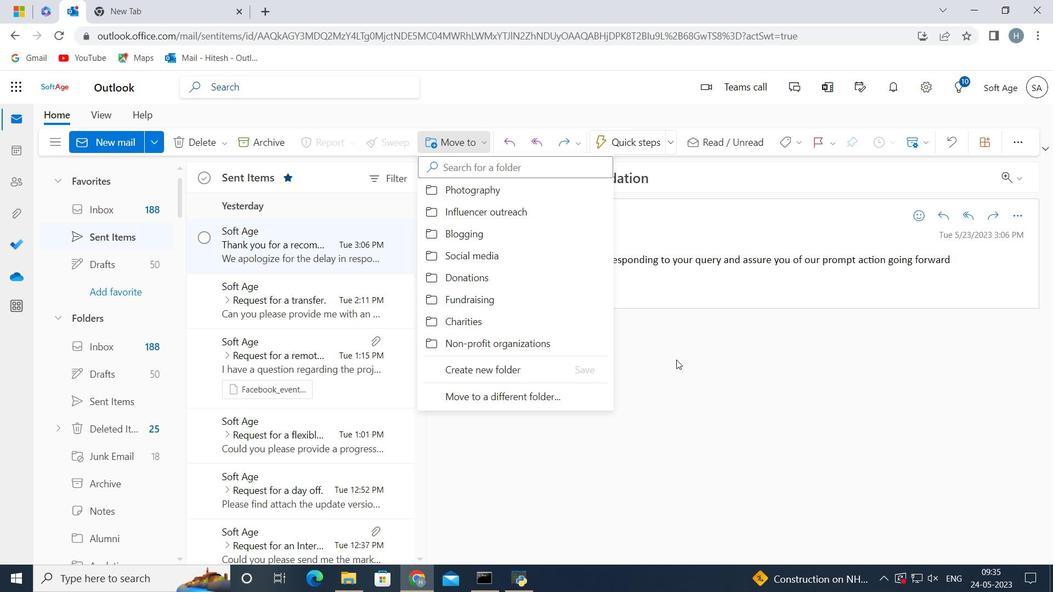 
Action: Mouse pressed left at (677, 359)
Screenshot: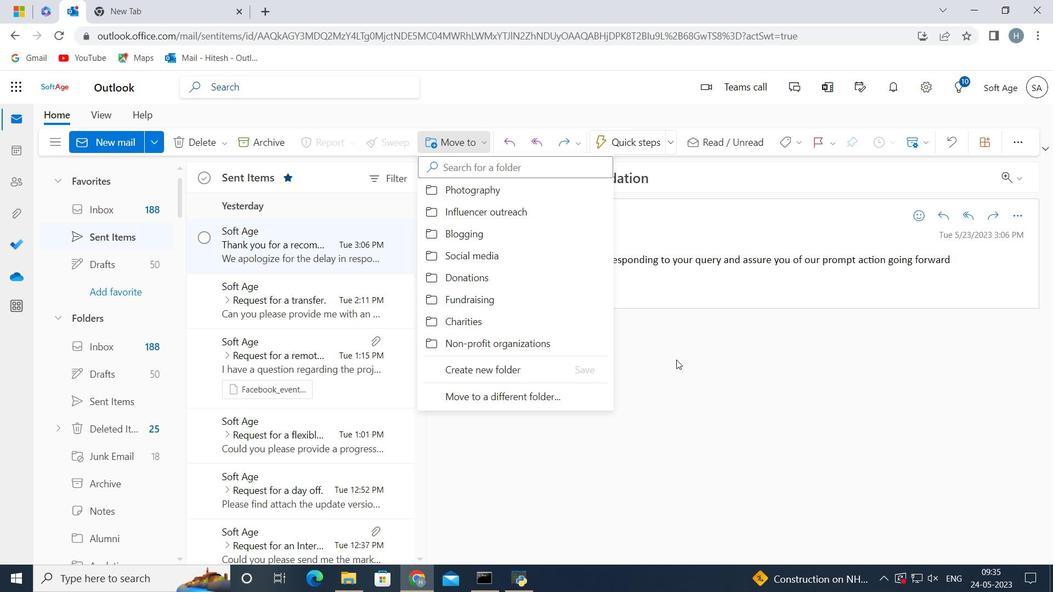 
Action: Mouse moved to (450, 246)
Screenshot: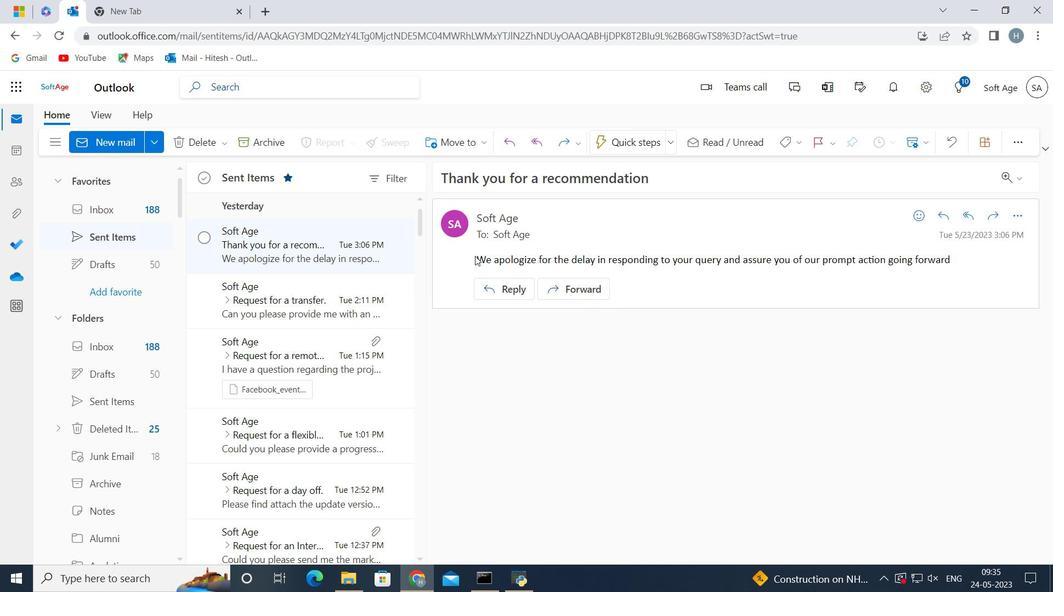
Action: Mouse pressed left at (450, 246)
Screenshot: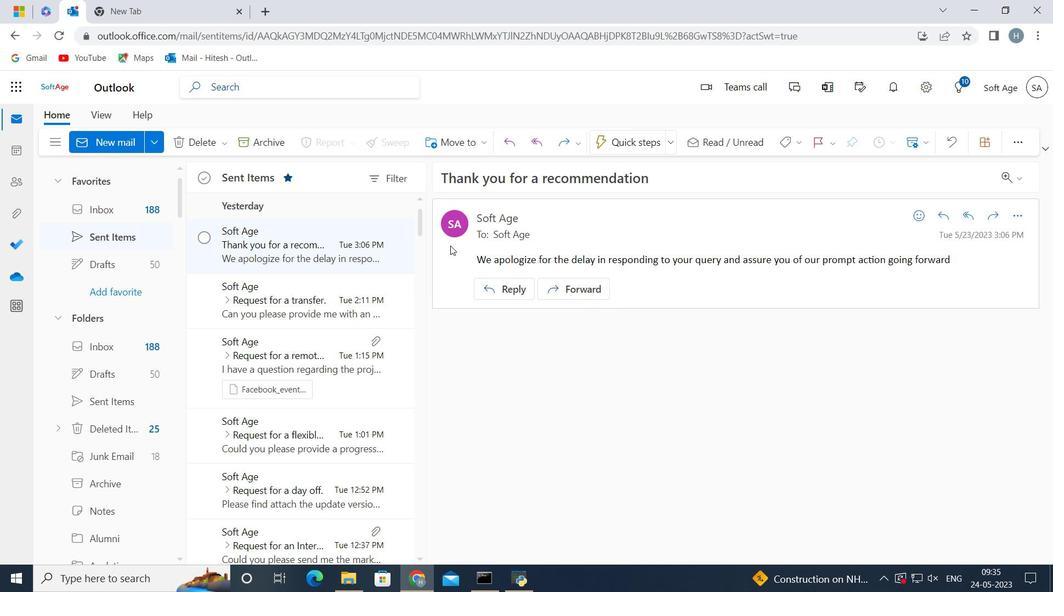 
Action: Mouse moved to (301, 244)
Screenshot: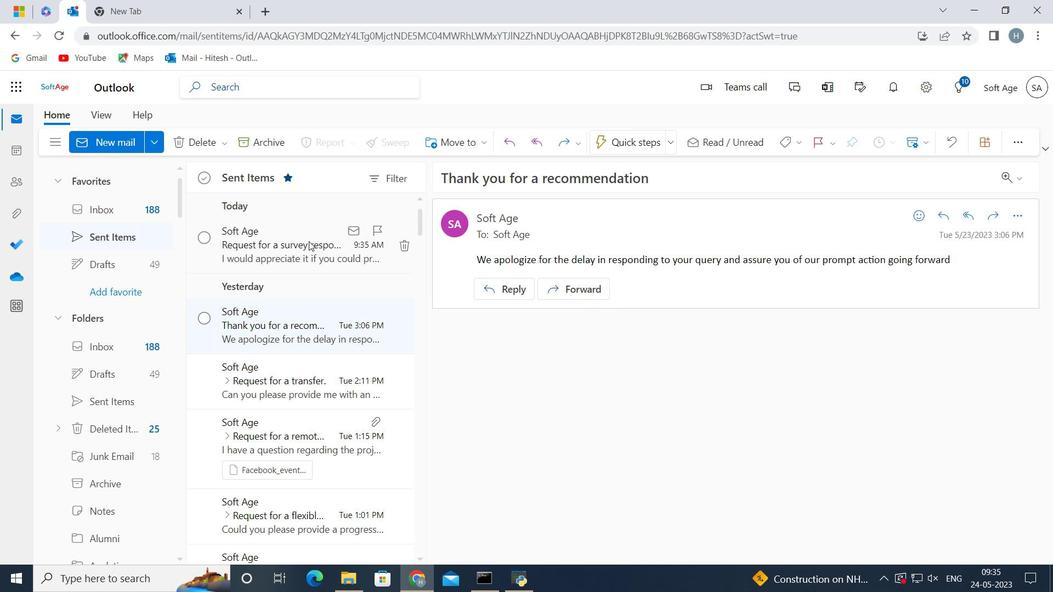 
Action: Mouse pressed left at (301, 244)
Screenshot: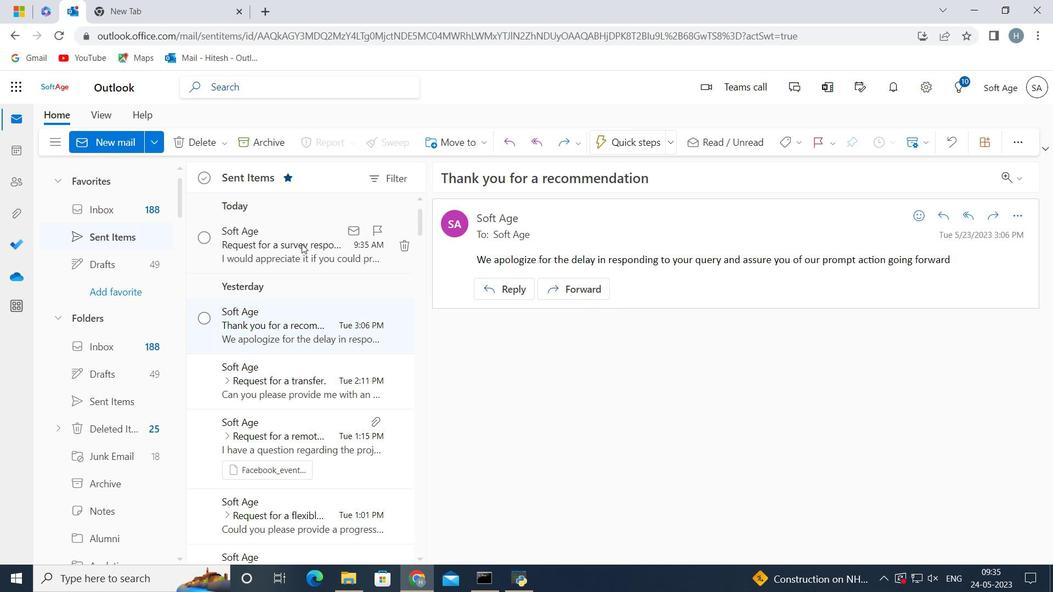 
Action: Mouse moved to (460, 141)
Screenshot: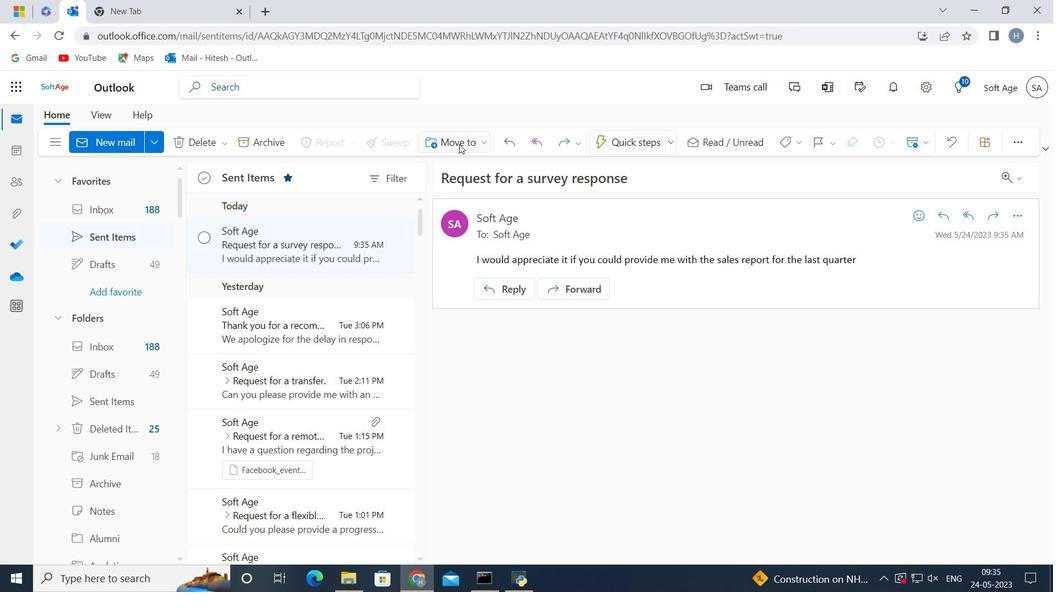 
Action: Mouse pressed left at (460, 141)
Screenshot: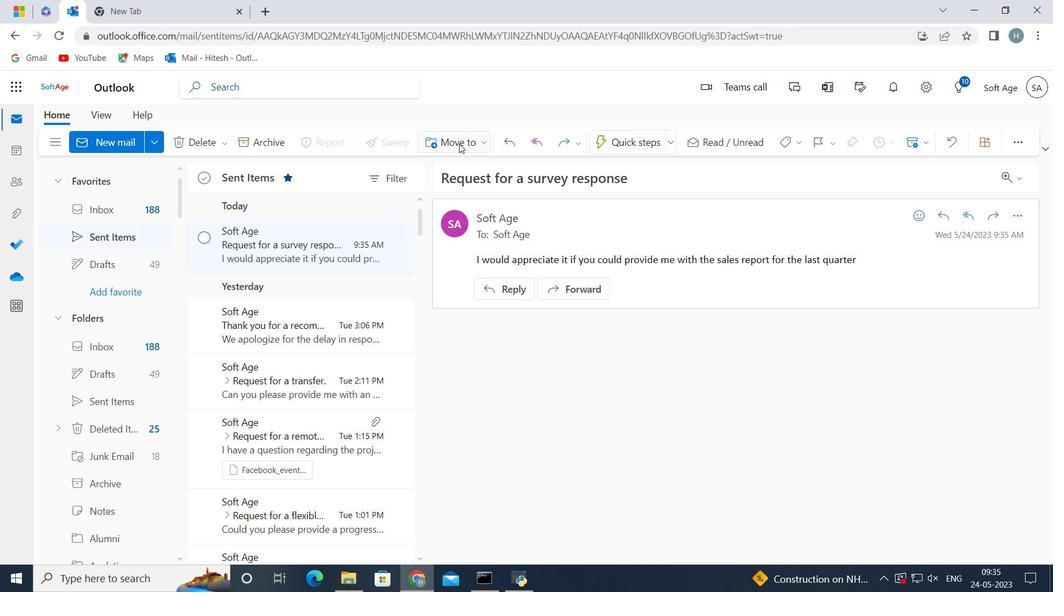 
Action: Mouse moved to (493, 161)
Screenshot: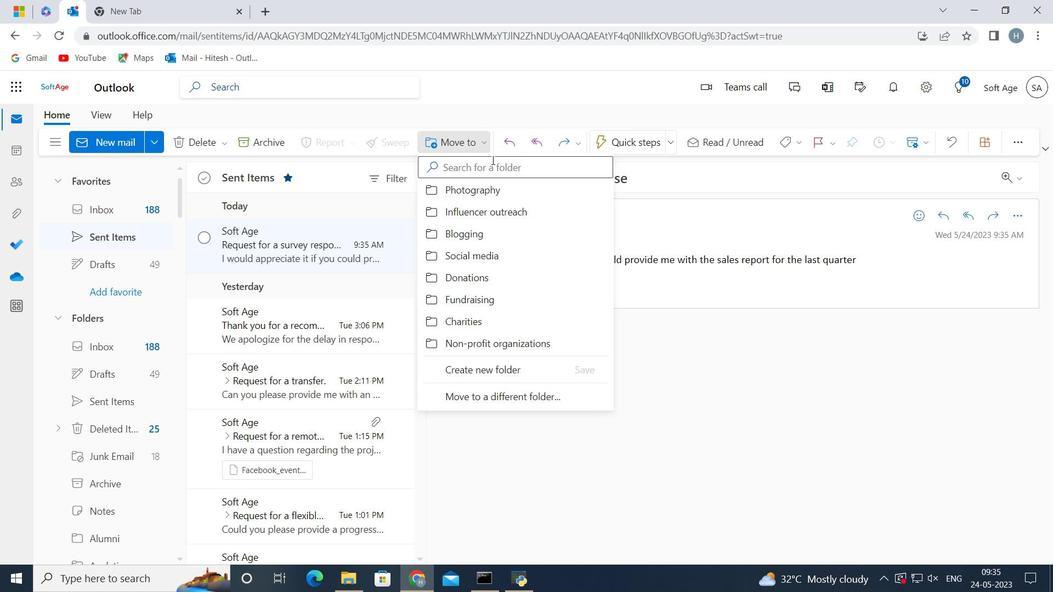 
Action: Mouse pressed left at (493, 161)
Screenshot: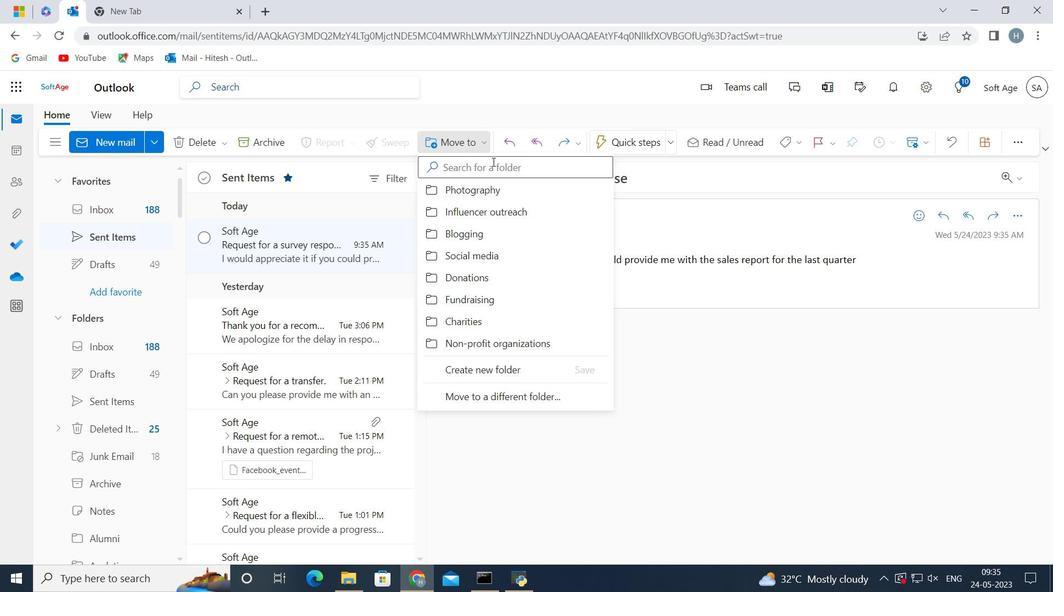 
Action: Mouse moved to (493, 162)
Screenshot: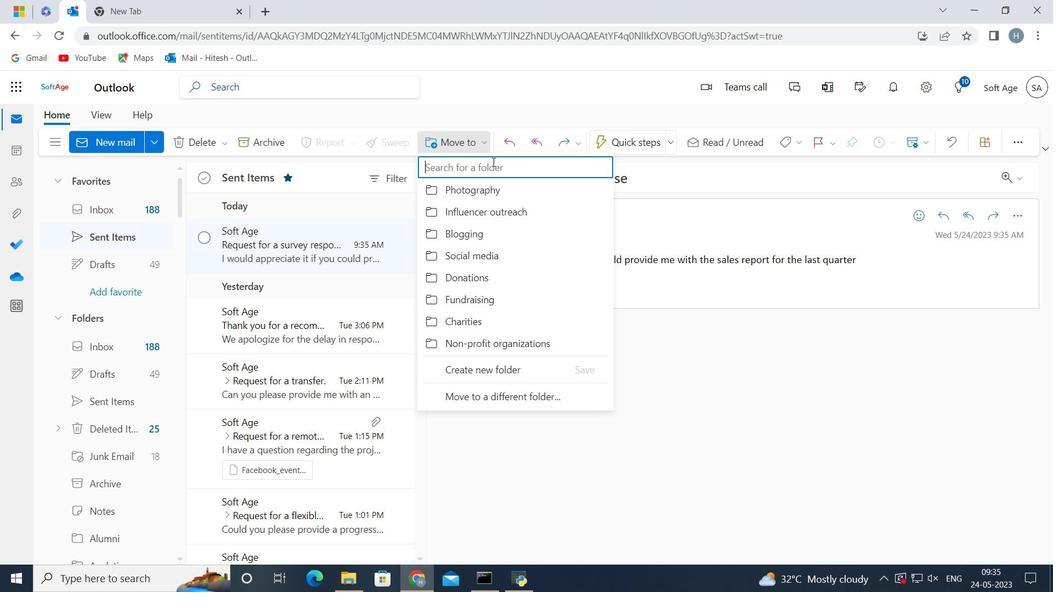 
Action: Key pressed <Key.shift>Graphic<Key.space>design
Screenshot: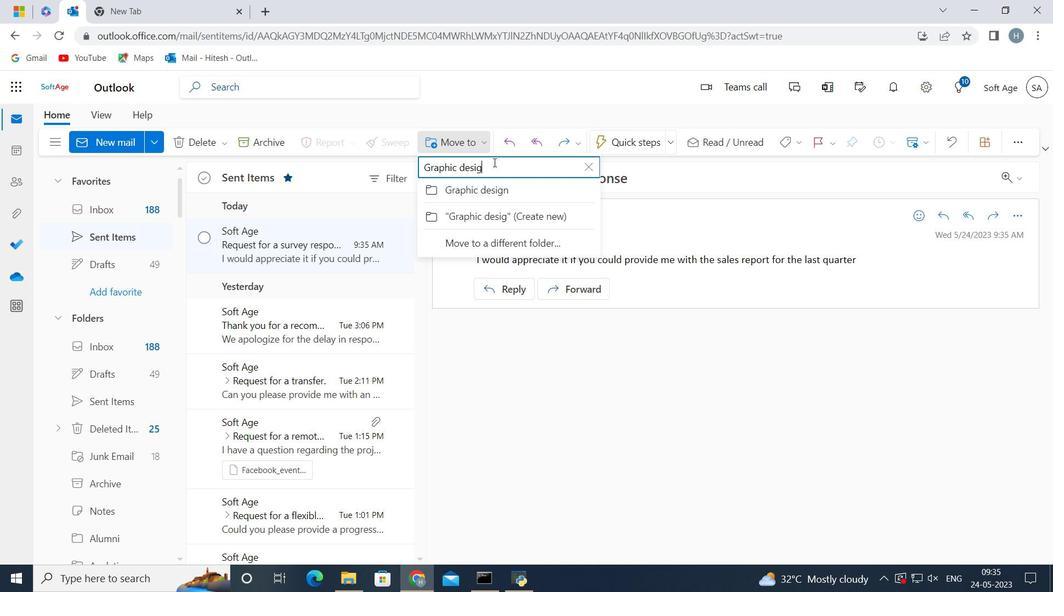 
Action: Mouse moved to (431, 189)
Screenshot: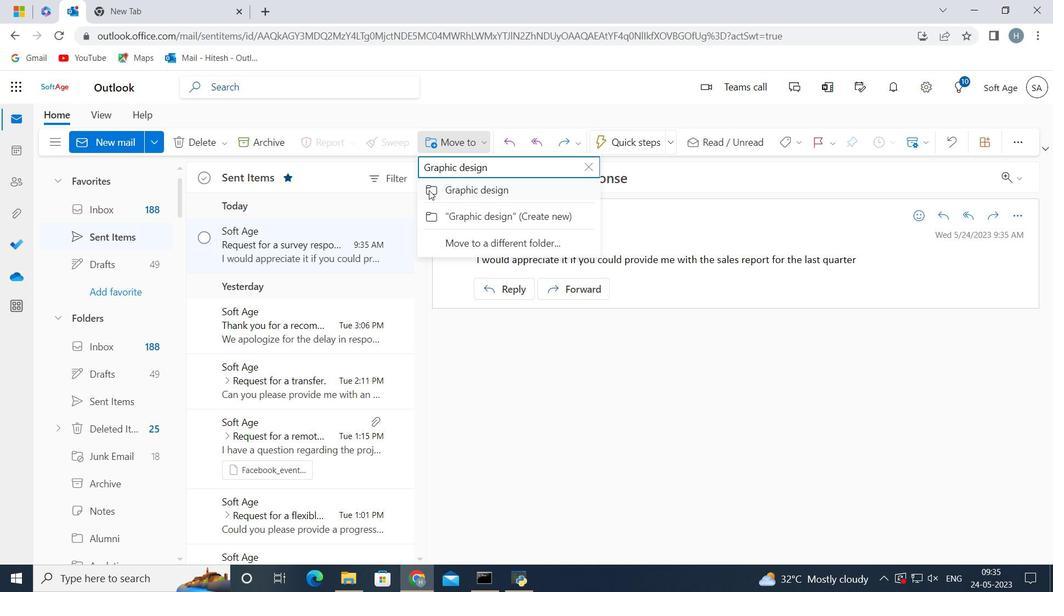 
Action: Mouse pressed left at (431, 189)
Screenshot: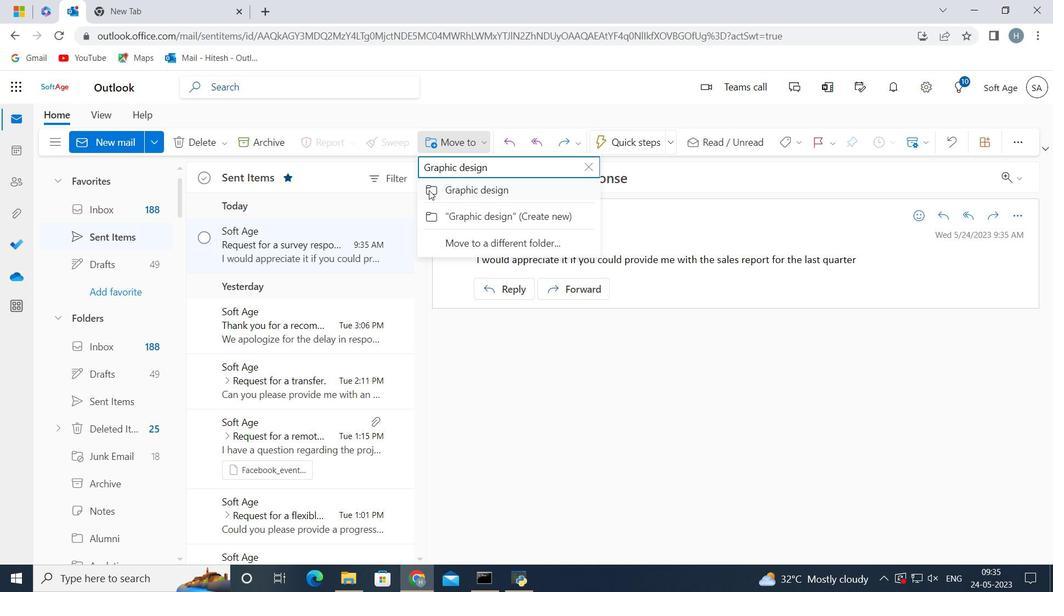 
Action: Mouse moved to (598, 330)
Screenshot: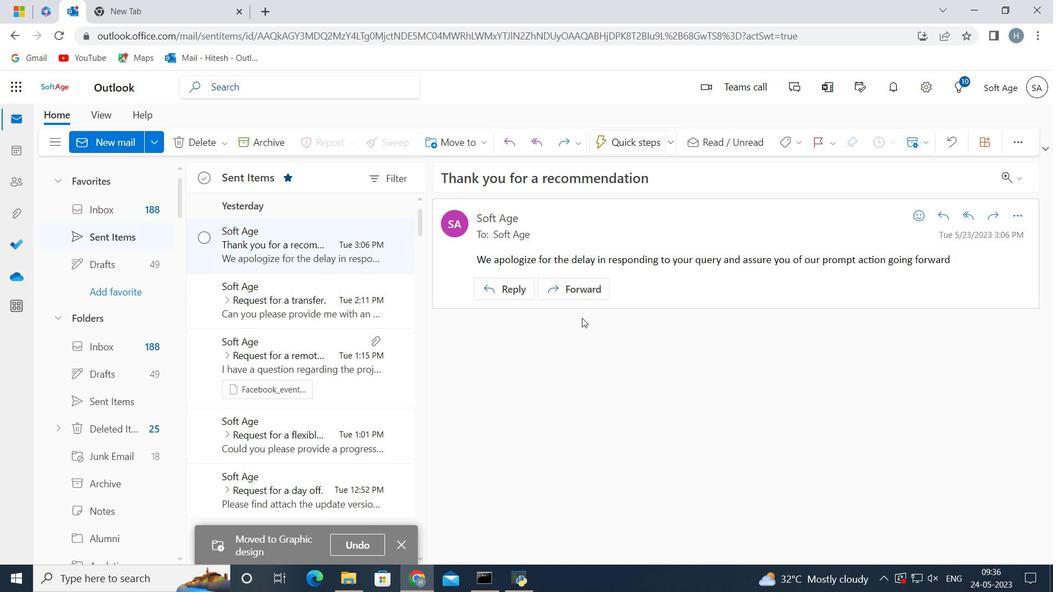 
